 Task: Create a due date automation trigger when advanced on, on the wednesday before a card is due add fields with custom field "Resume" set to 10 at 11:00 AM.
Action: Mouse moved to (932, 289)
Screenshot: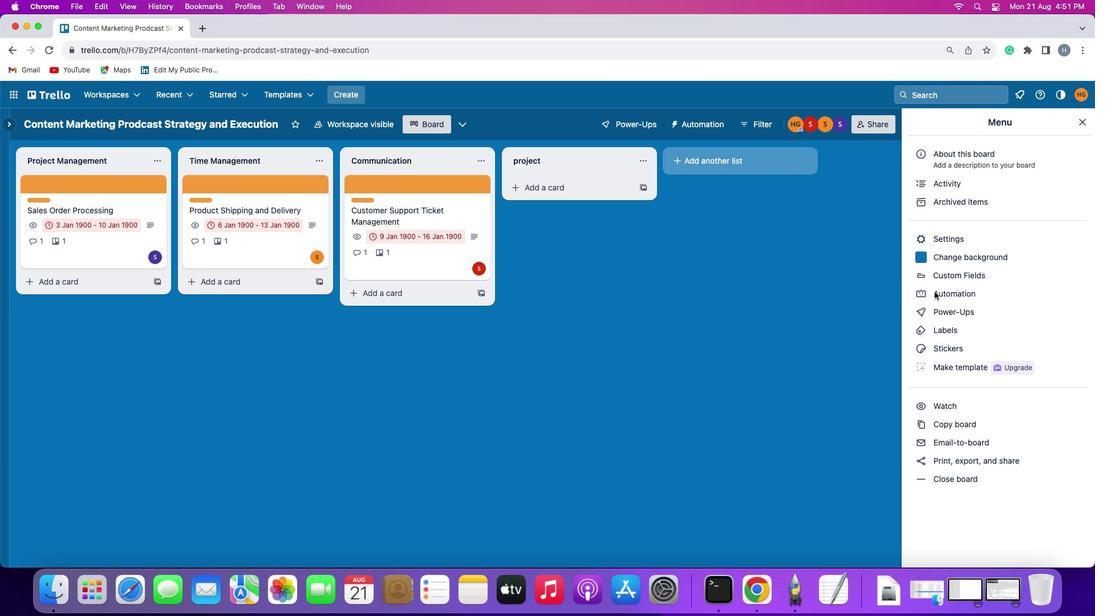 
Action: Mouse pressed left at (932, 289)
Screenshot: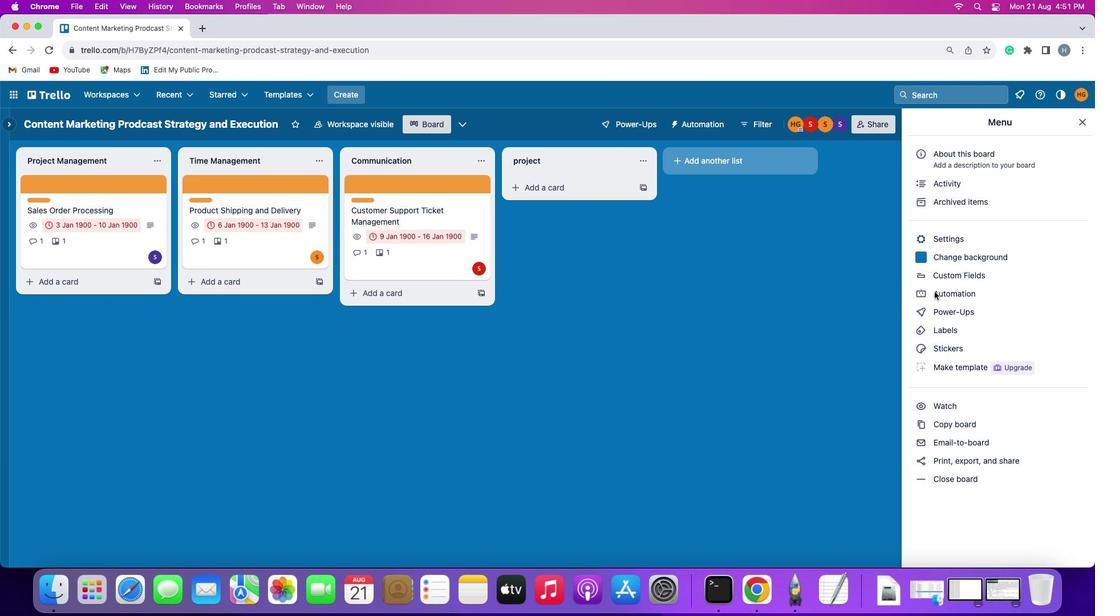 
Action: Mouse pressed left at (932, 289)
Screenshot: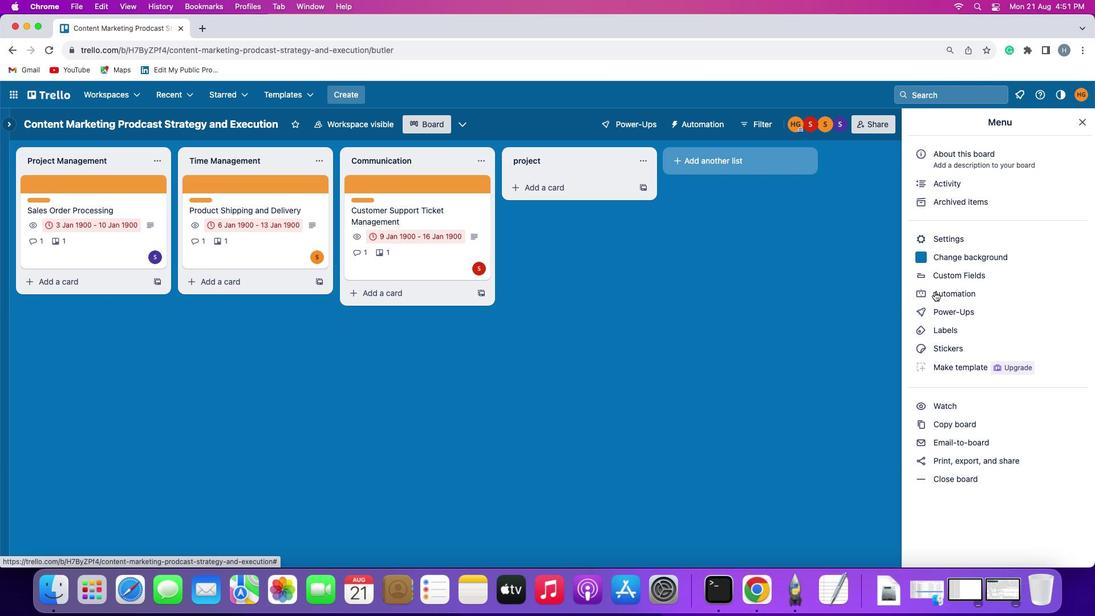 
Action: Mouse moved to (55, 271)
Screenshot: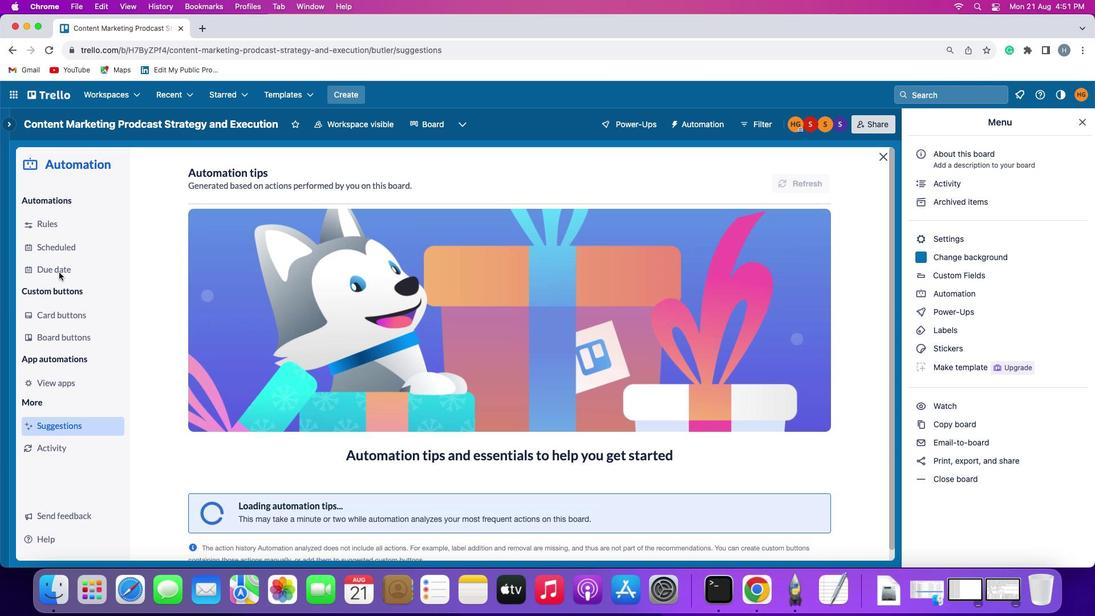 
Action: Mouse pressed left at (55, 271)
Screenshot: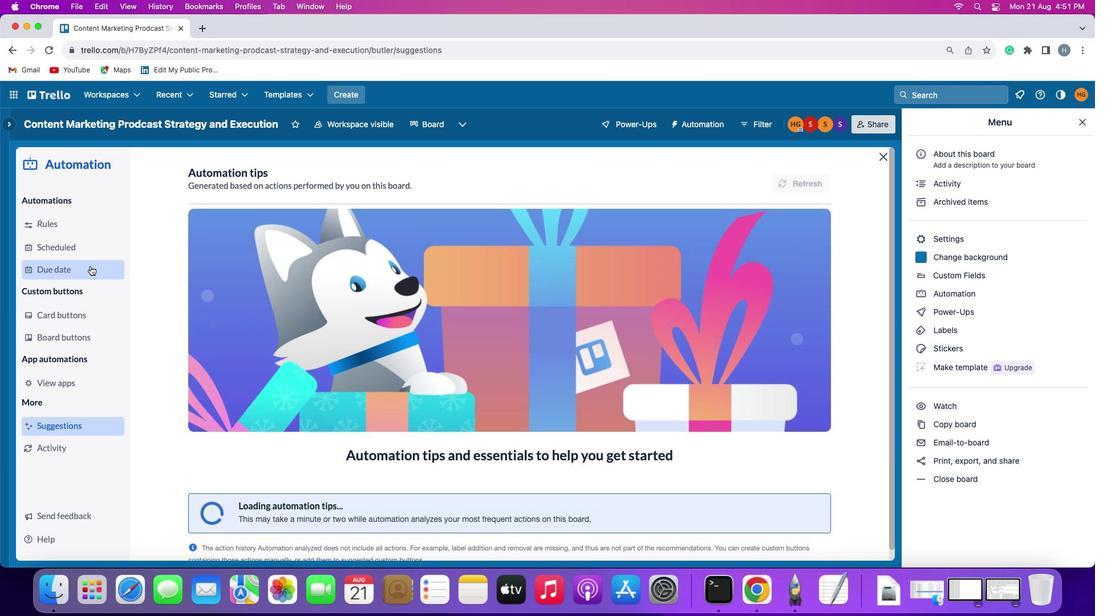 
Action: Mouse moved to (748, 168)
Screenshot: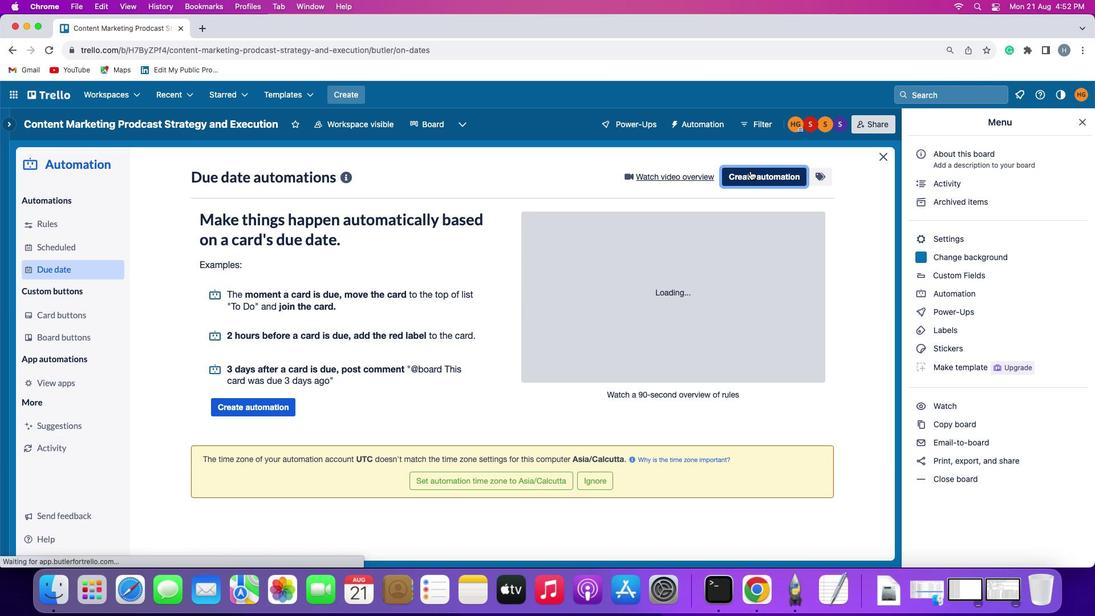 
Action: Mouse pressed left at (748, 168)
Screenshot: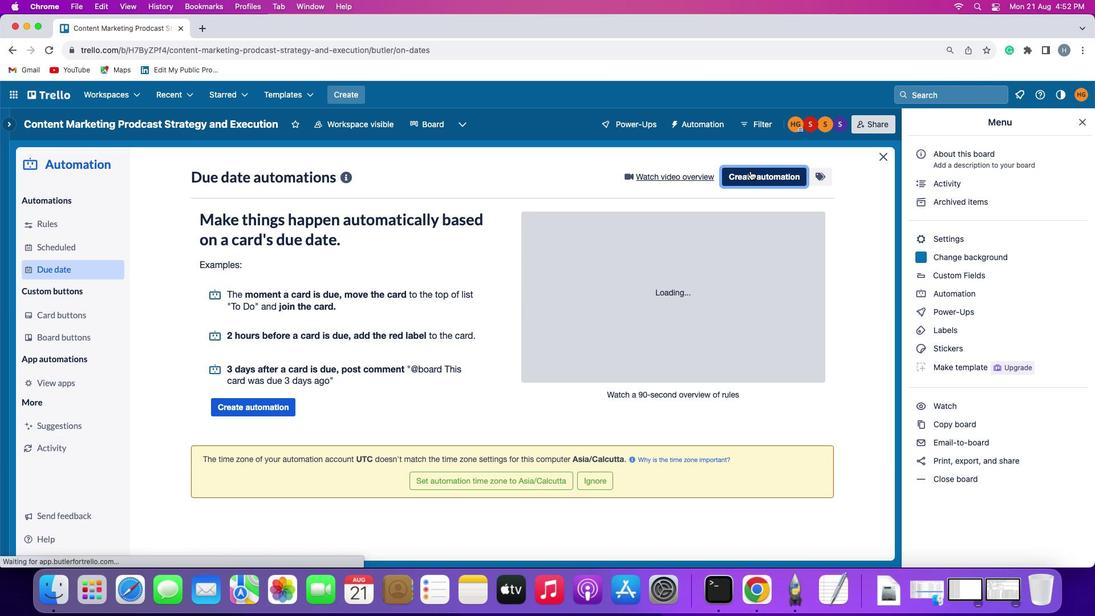 
Action: Mouse moved to (251, 284)
Screenshot: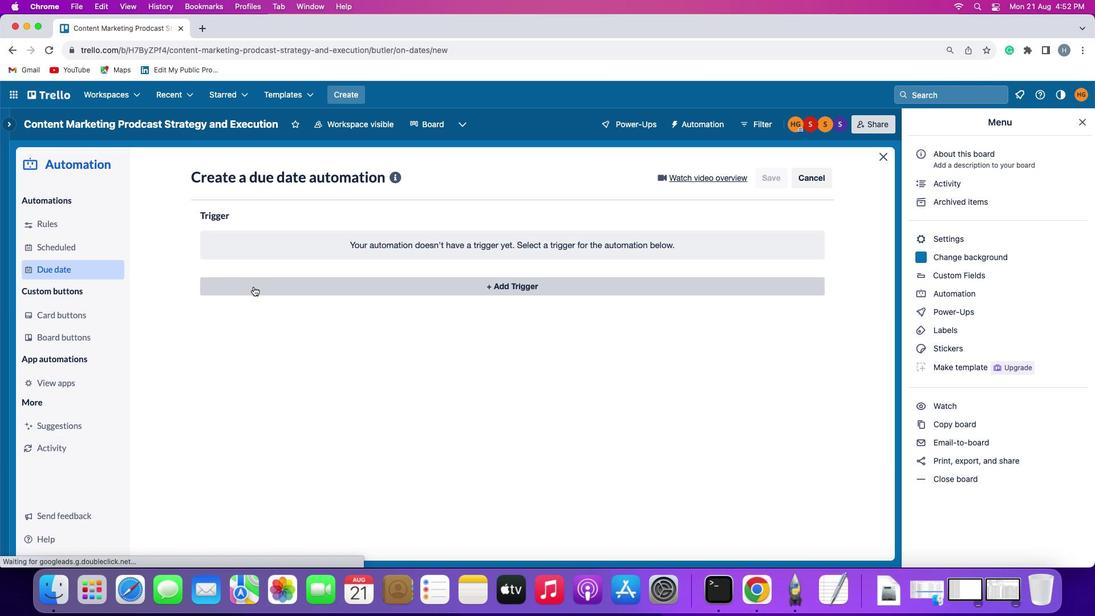 
Action: Mouse pressed left at (251, 284)
Screenshot: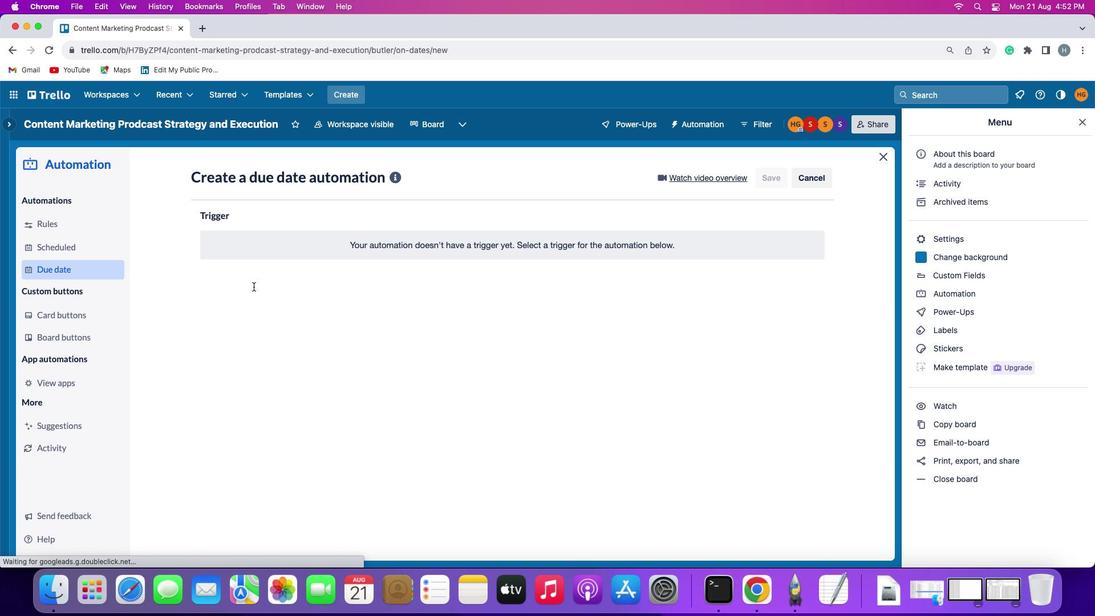 
Action: Mouse moved to (260, 494)
Screenshot: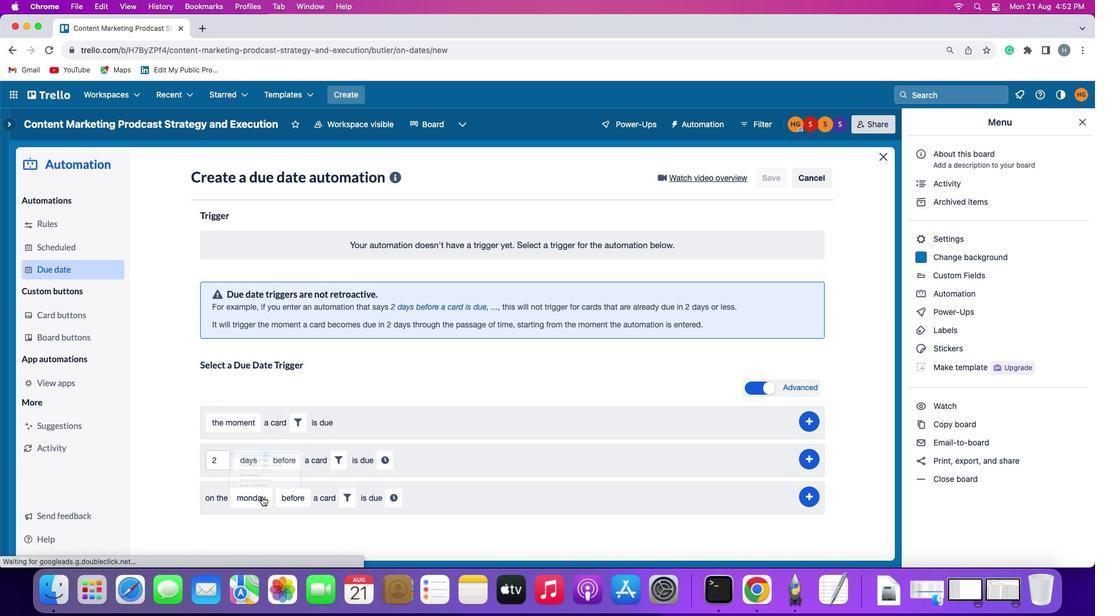 
Action: Mouse pressed left at (260, 494)
Screenshot: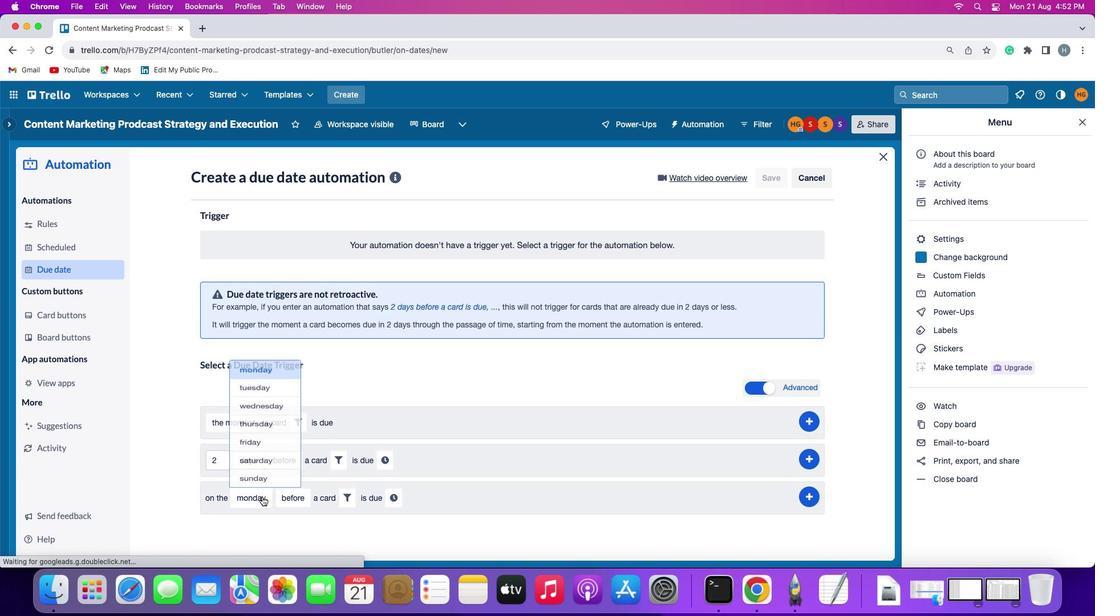 
Action: Mouse moved to (279, 382)
Screenshot: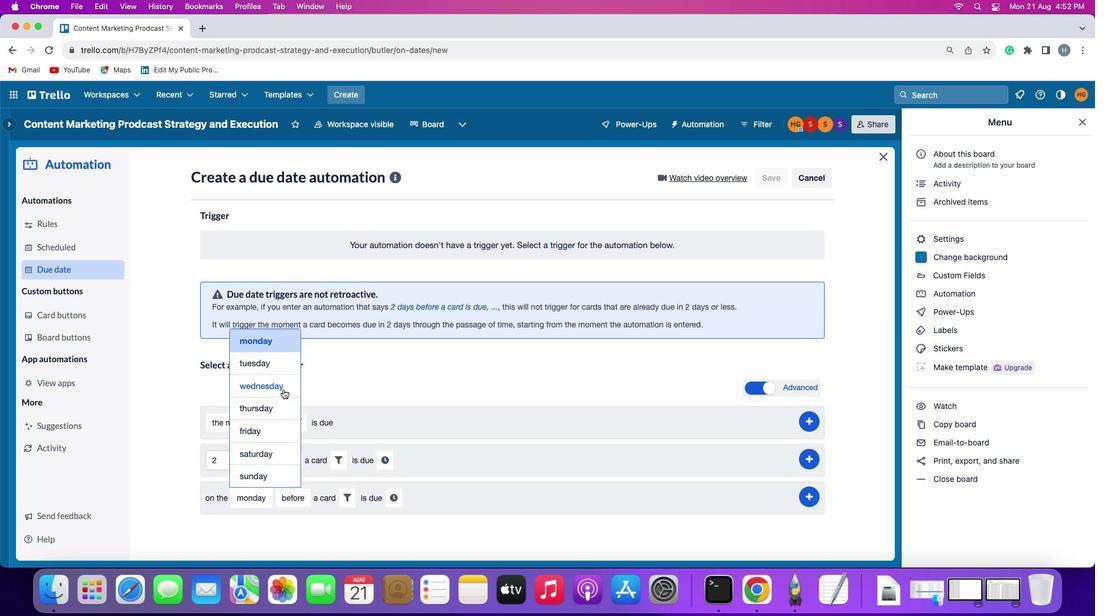 
Action: Mouse pressed left at (279, 382)
Screenshot: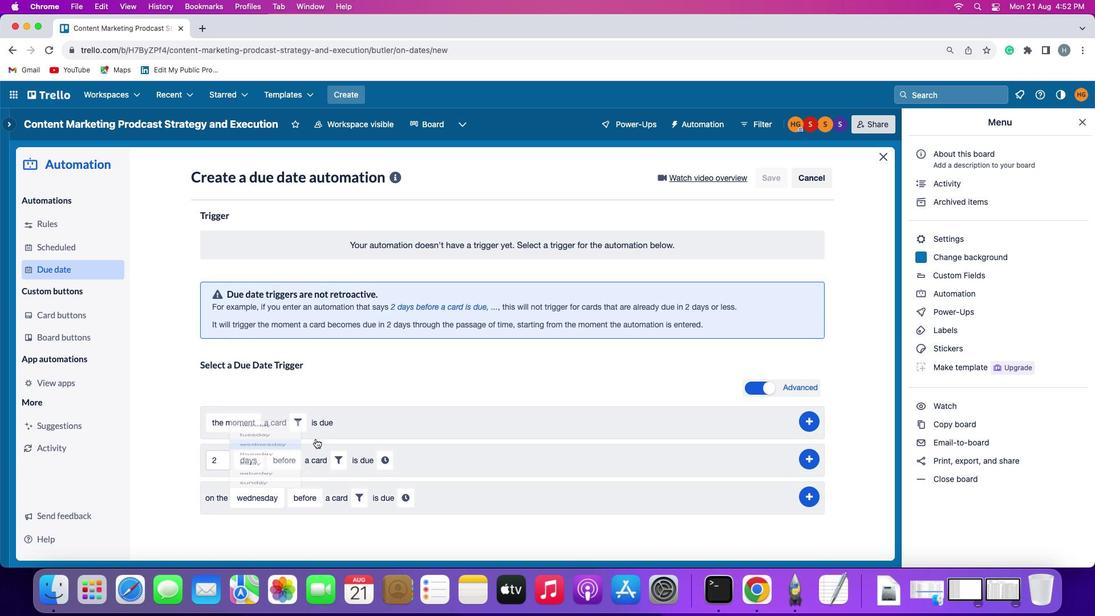 
Action: Mouse moved to (351, 493)
Screenshot: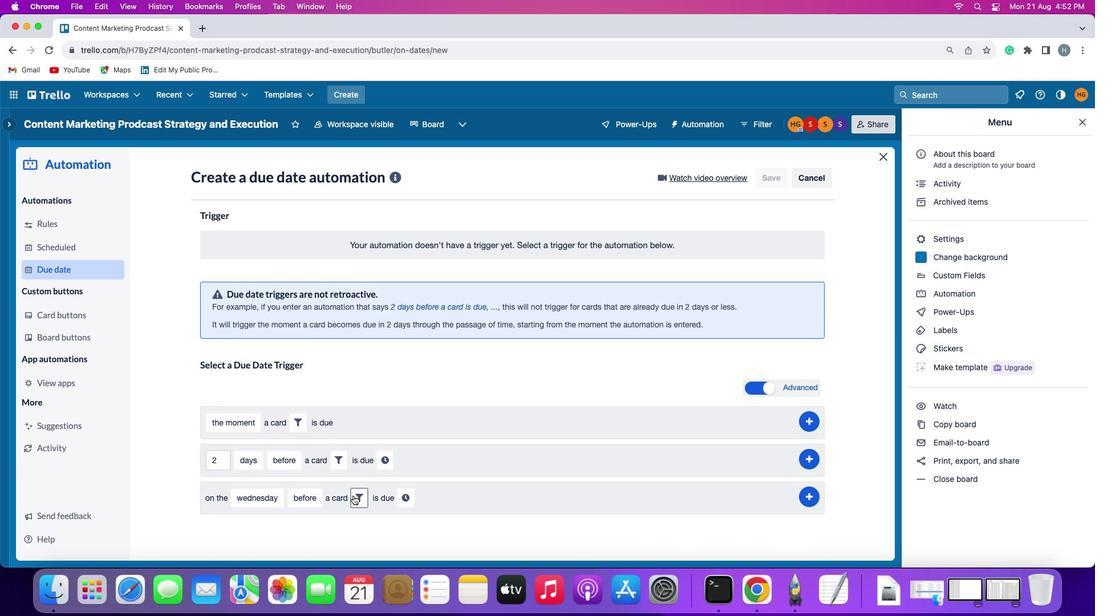 
Action: Mouse pressed left at (351, 493)
Screenshot: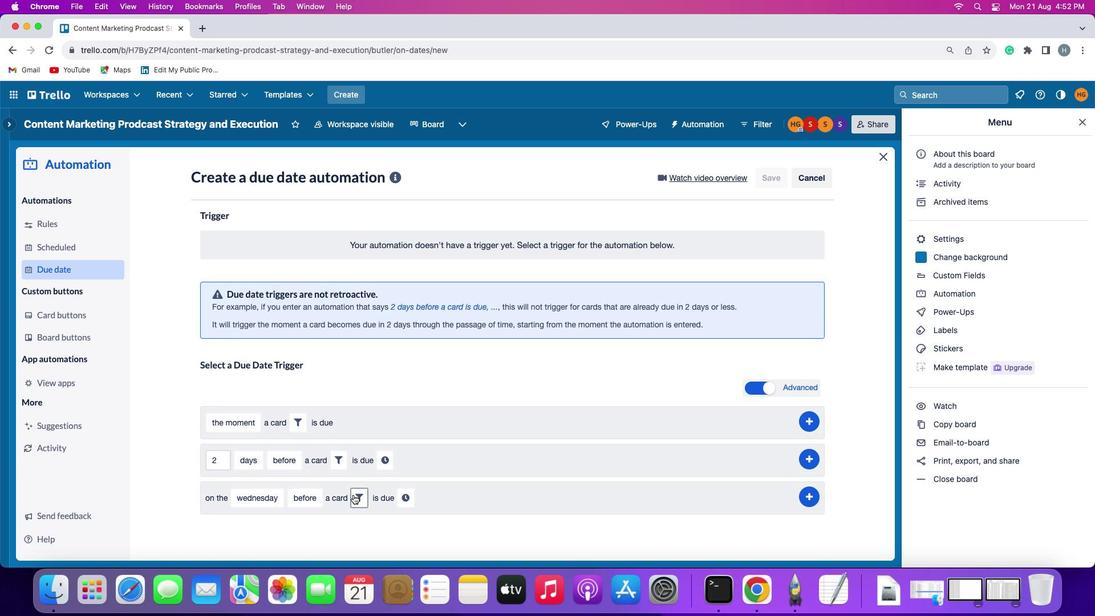 
Action: Mouse moved to (538, 532)
Screenshot: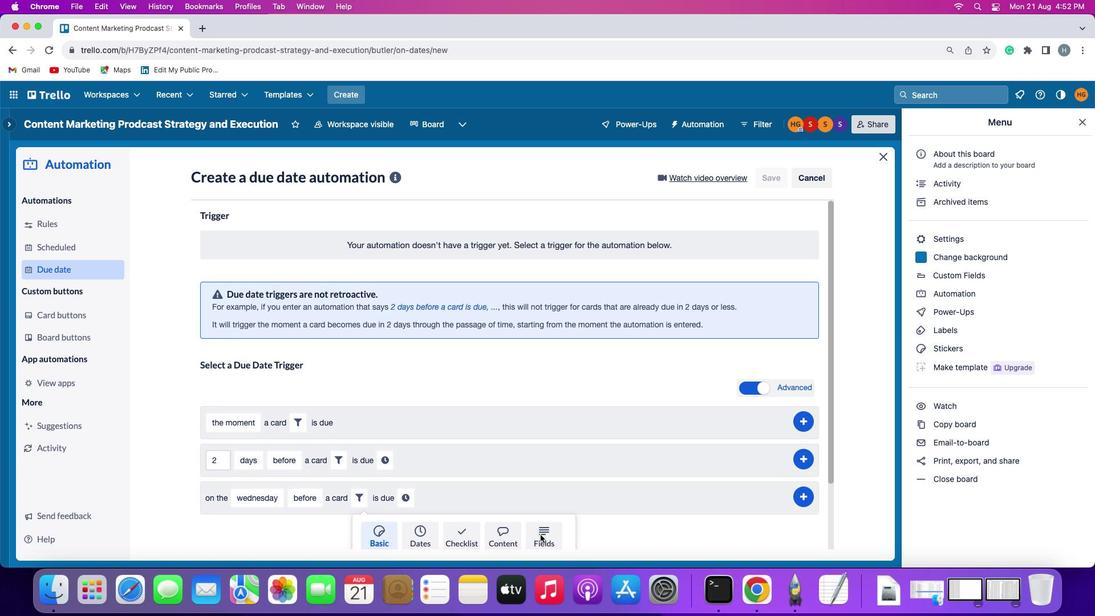 
Action: Mouse pressed left at (538, 532)
Screenshot: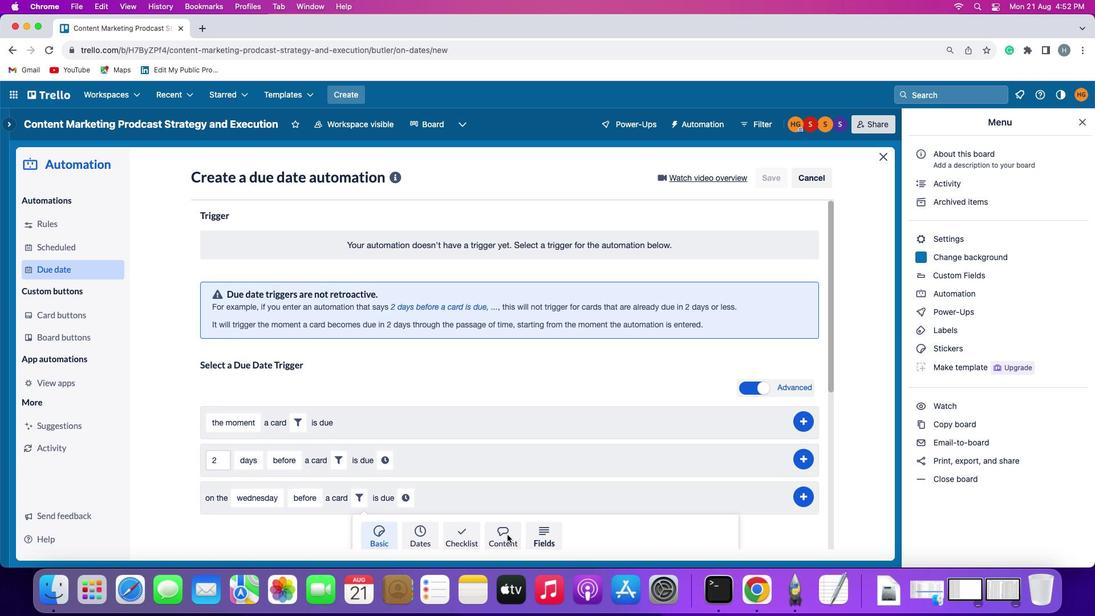 
Action: Mouse moved to (328, 529)
Screenshot: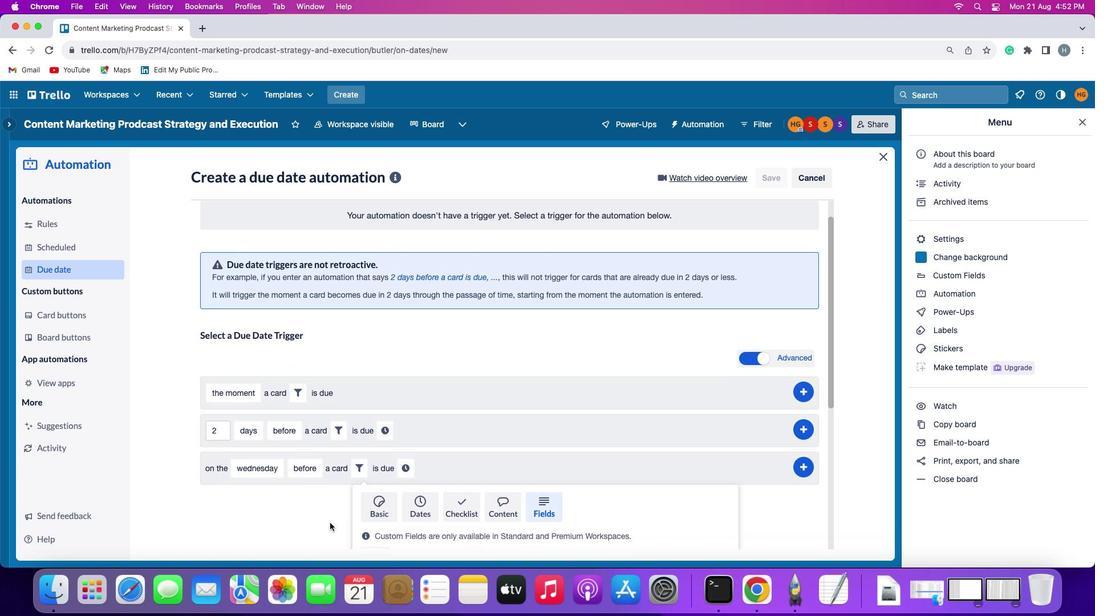
Action: Mouse scrolled (328, 529) with delta (-1, -2)
Screenshot: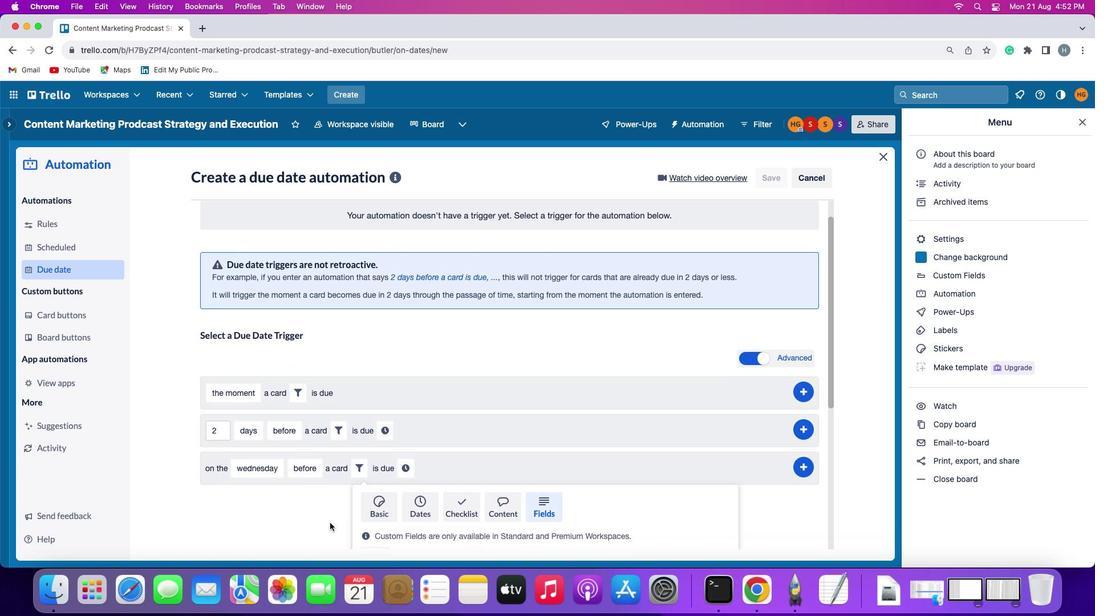 
Action: Mouse moved to (328, 527)
Screenshot: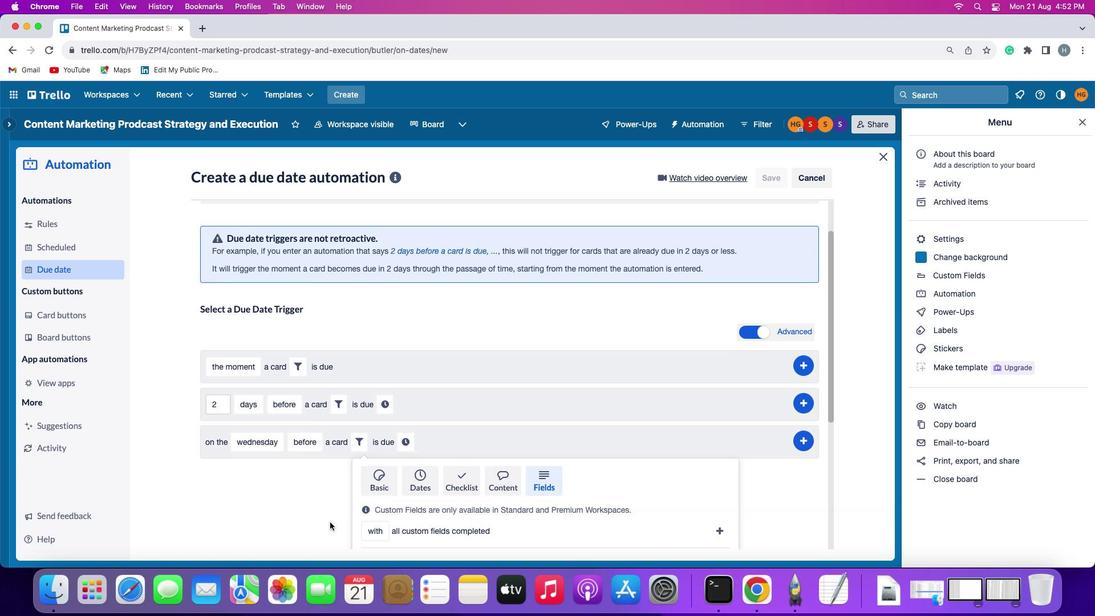 
Action: Mouse scrolled (328, 527) with delta (-1, -2)
Screenshot: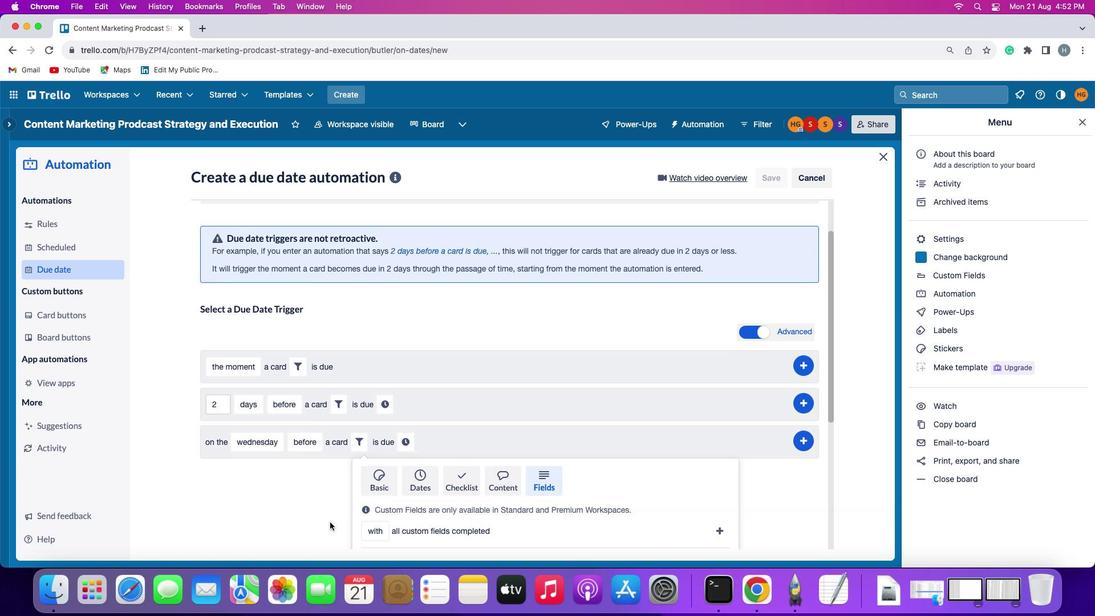 
Action: Mouse moved to (328, 524)
Screenshot: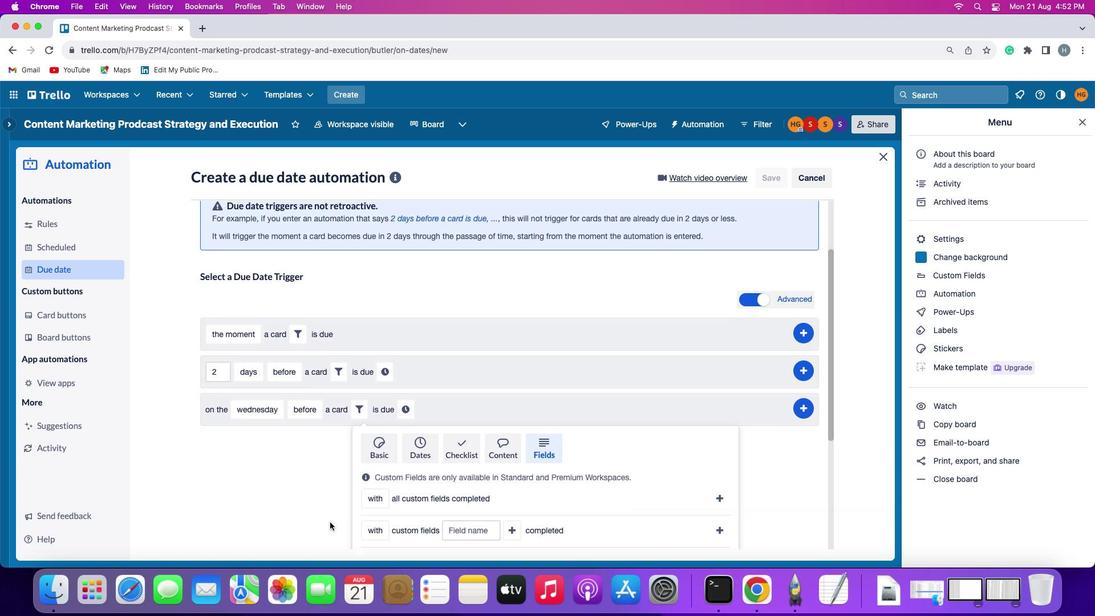 
Action: Mouse scrolled (328, 524) with delta (-1, -3)
Screenshot: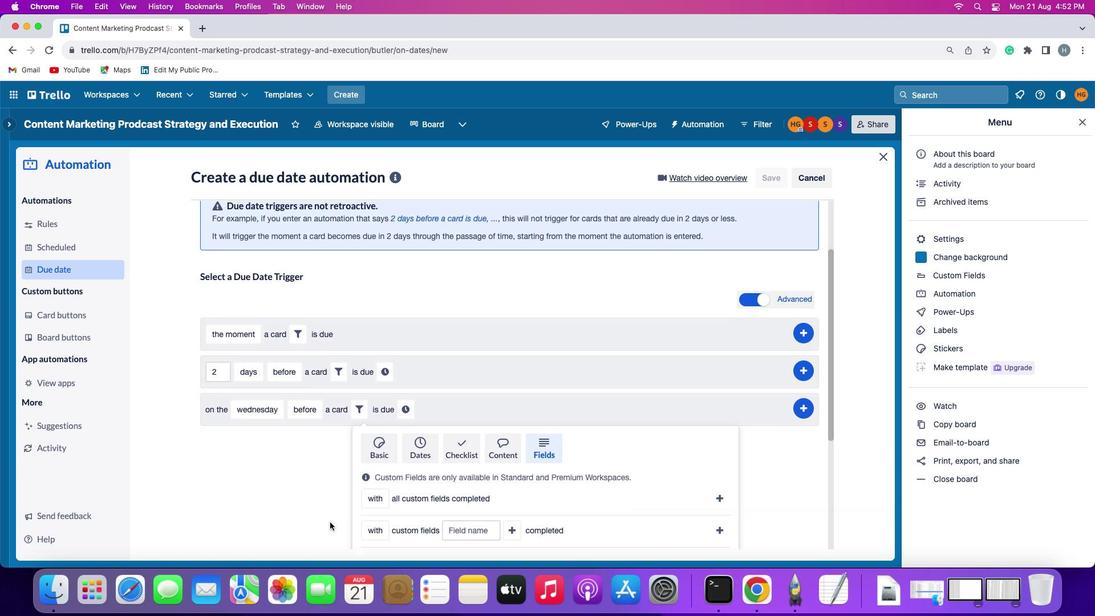 
Action: Mouse moved to (328, 519)
Screenshot: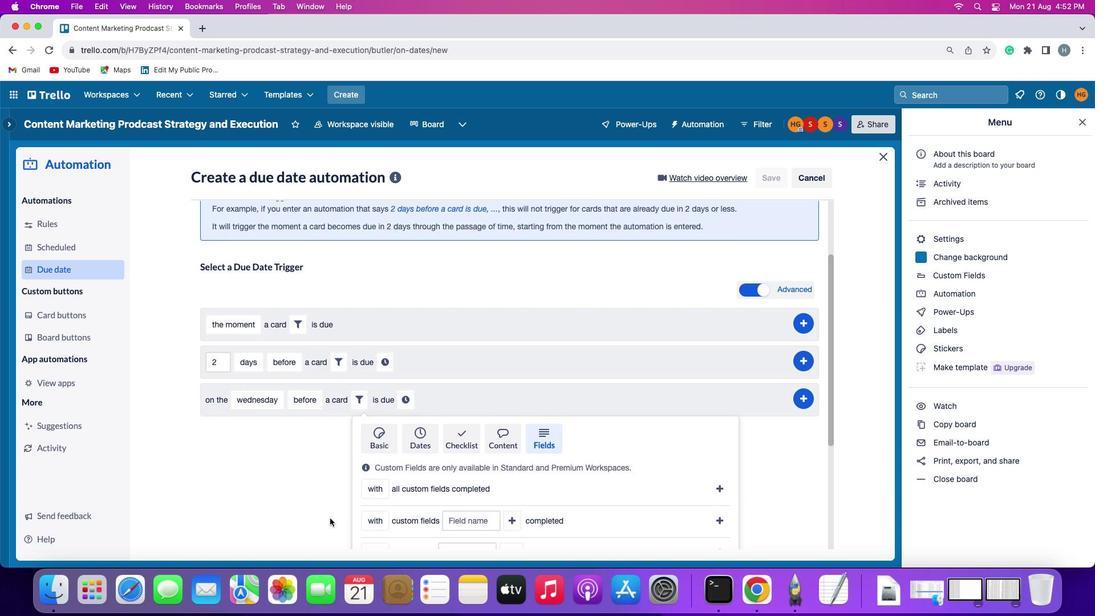 
Action: Mouse scrolled (328, 519) with delta (-1, -2)
Screenshot: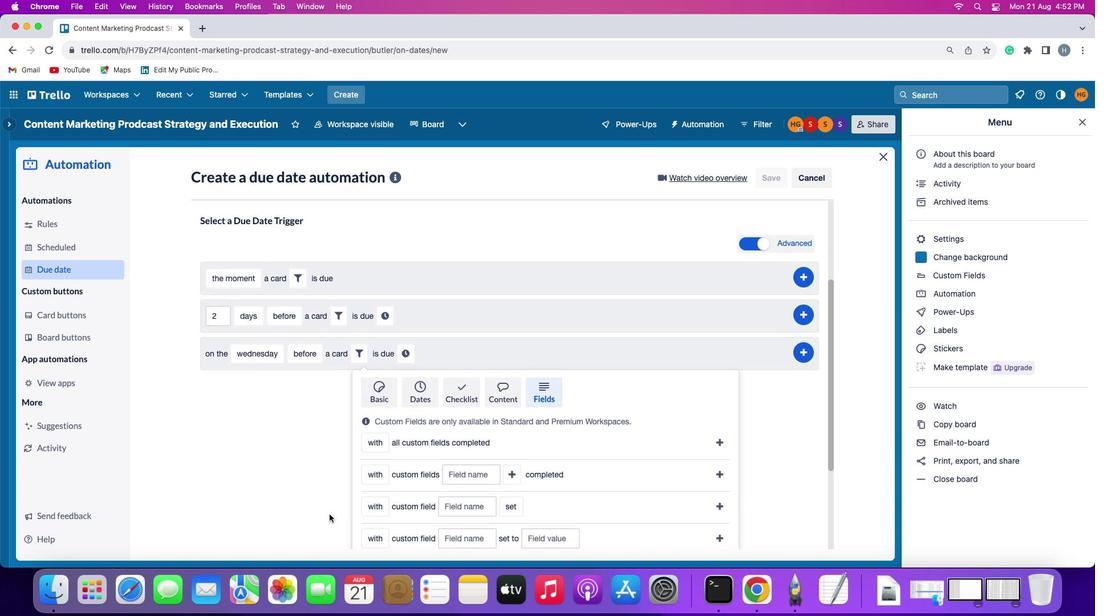 
Action: Mouse moved to (328, 519)
Screenshot: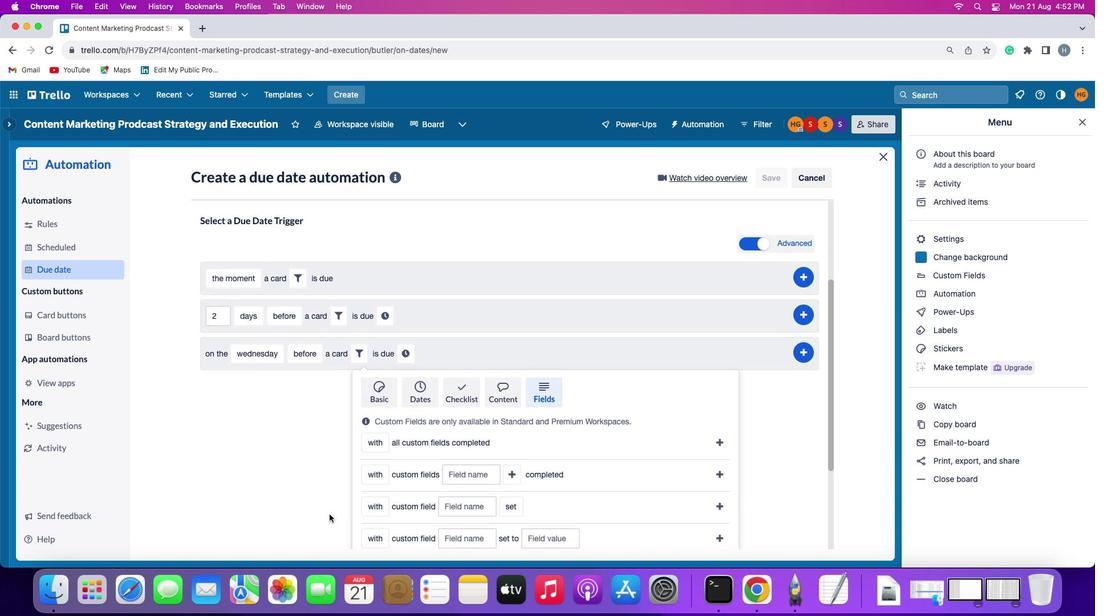 
Action: Mouse scrolled (328, 519) with delta (-1, -2)
Screenshot: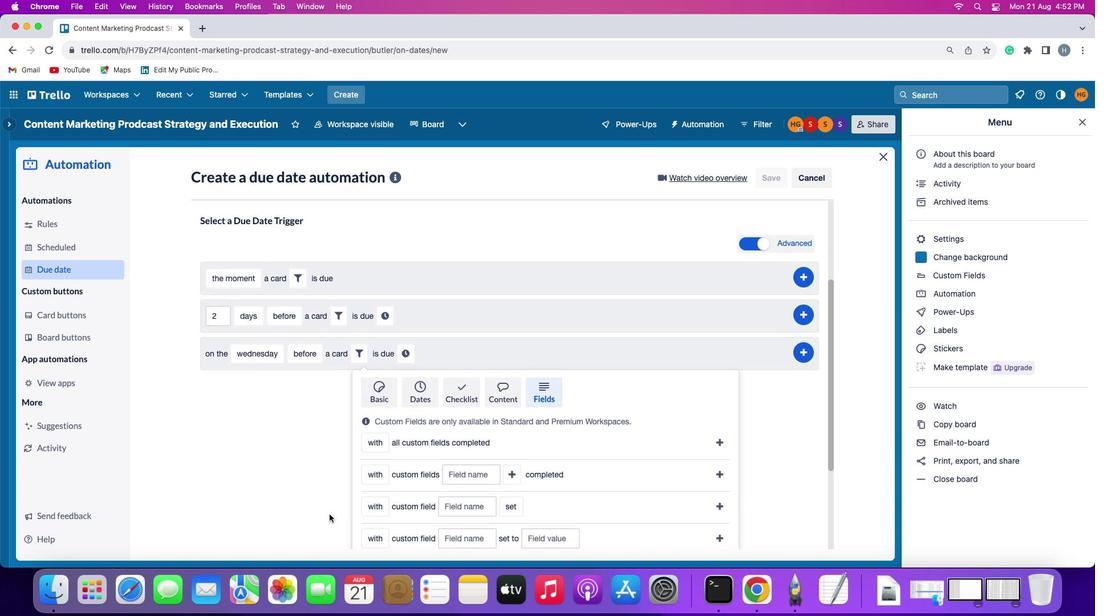 
Action: Mouse moved to (328, 517)
Screenshot: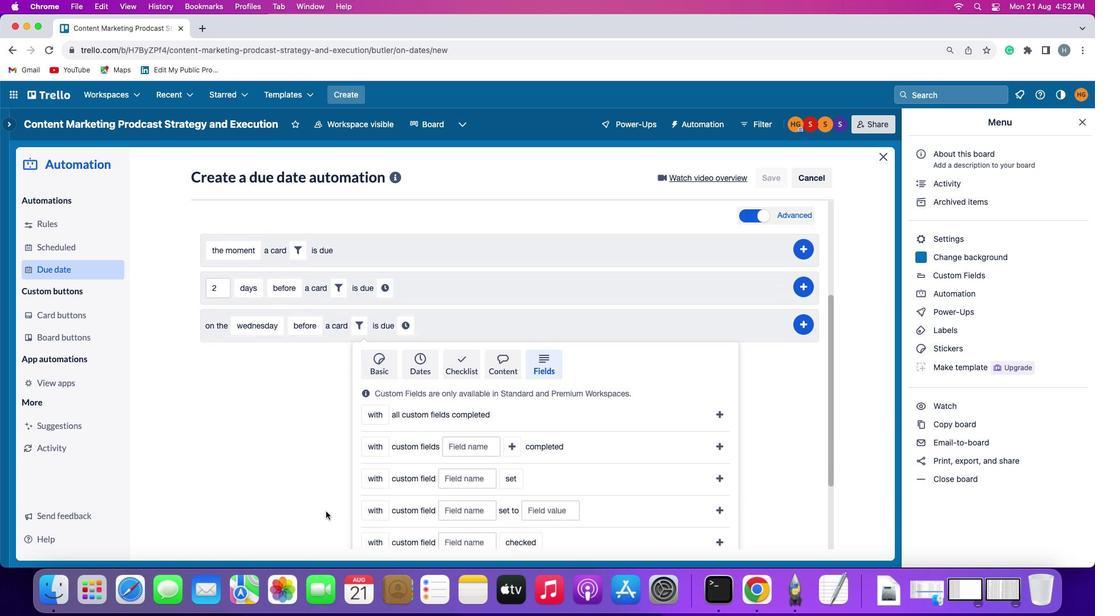 
Action: Mouse scrolled (328, 517) with delta (-1, -3)
Screenshot: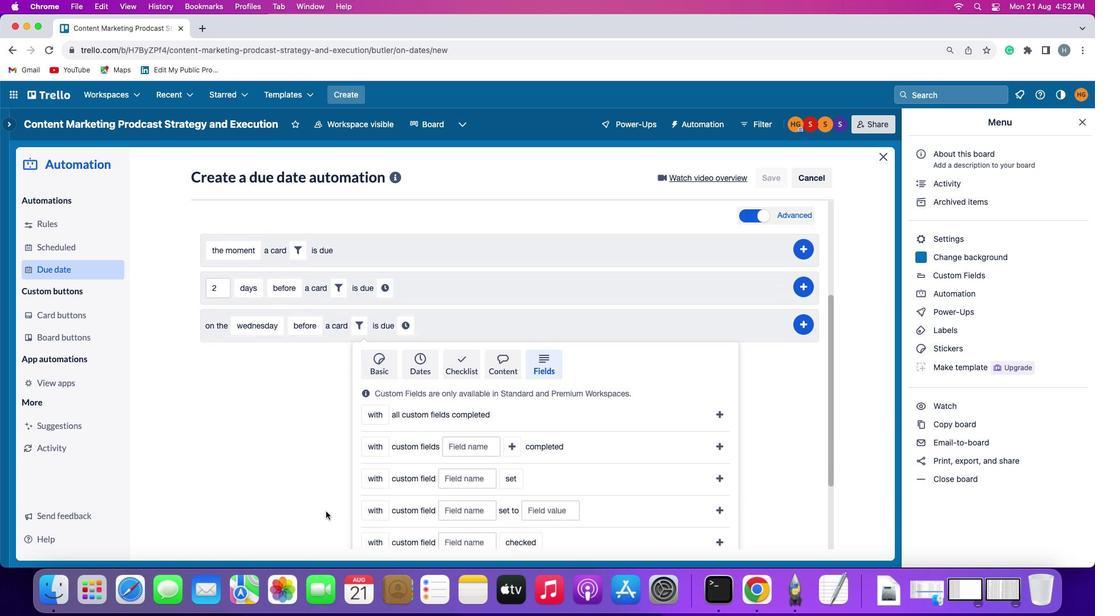 
Action: Mouse moved to (296, 497)
Screenshot: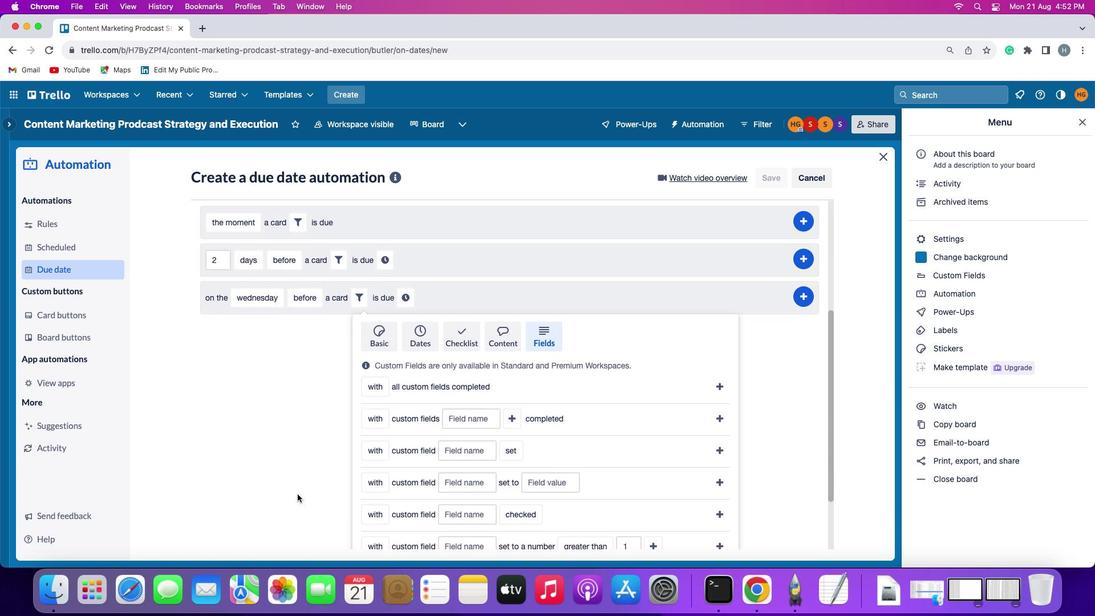 
Action: Mouse scrolled (296, 497) with delta (-1, -2)
Screenshot: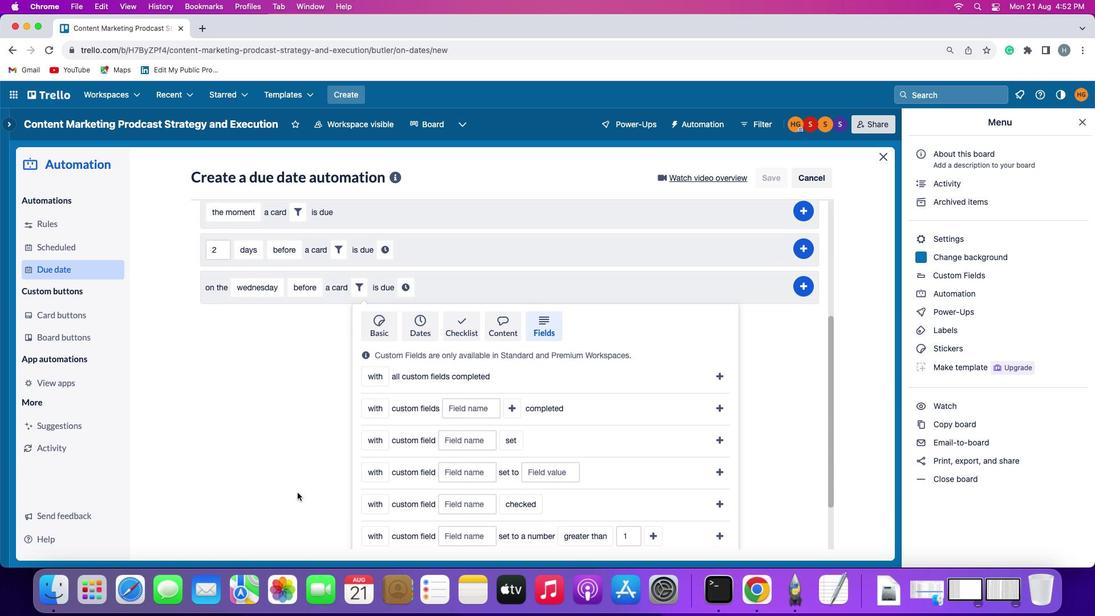
Action: Mouse moved to (296, 496)
Screenshot: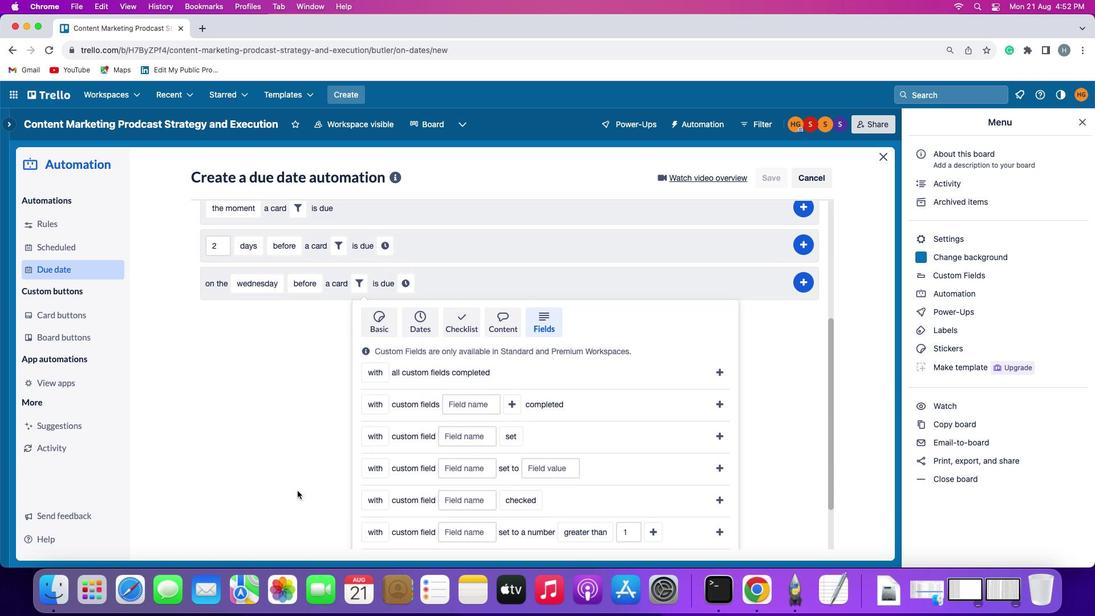 
Action: Mouse scrolled (296, 496) with delta (-1, -2)
Screenshot: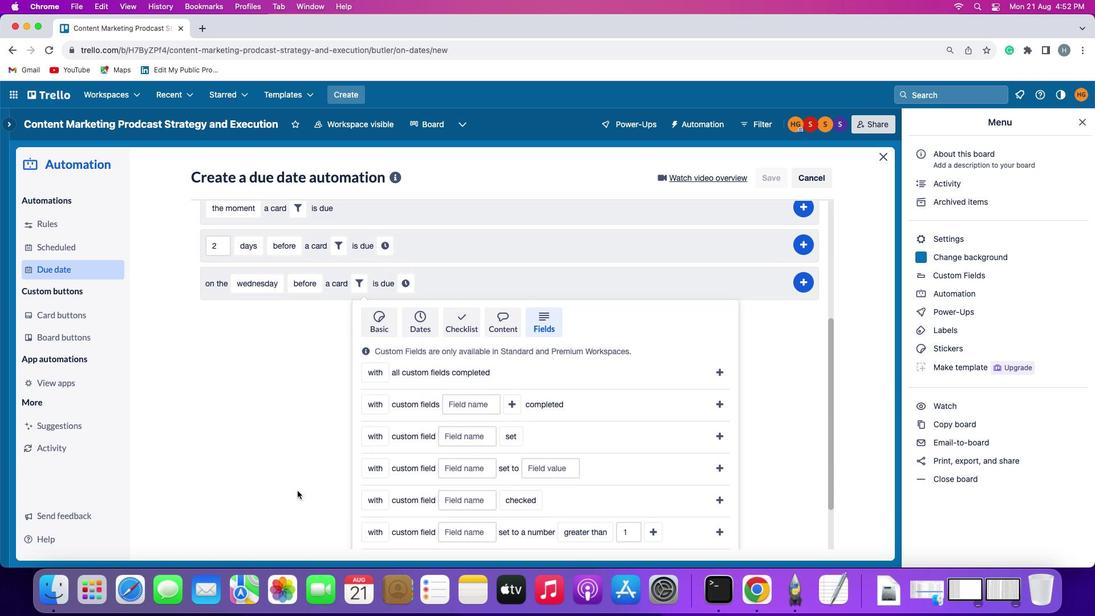 
Action: Mouse moved to (373, 464)
Screenshot: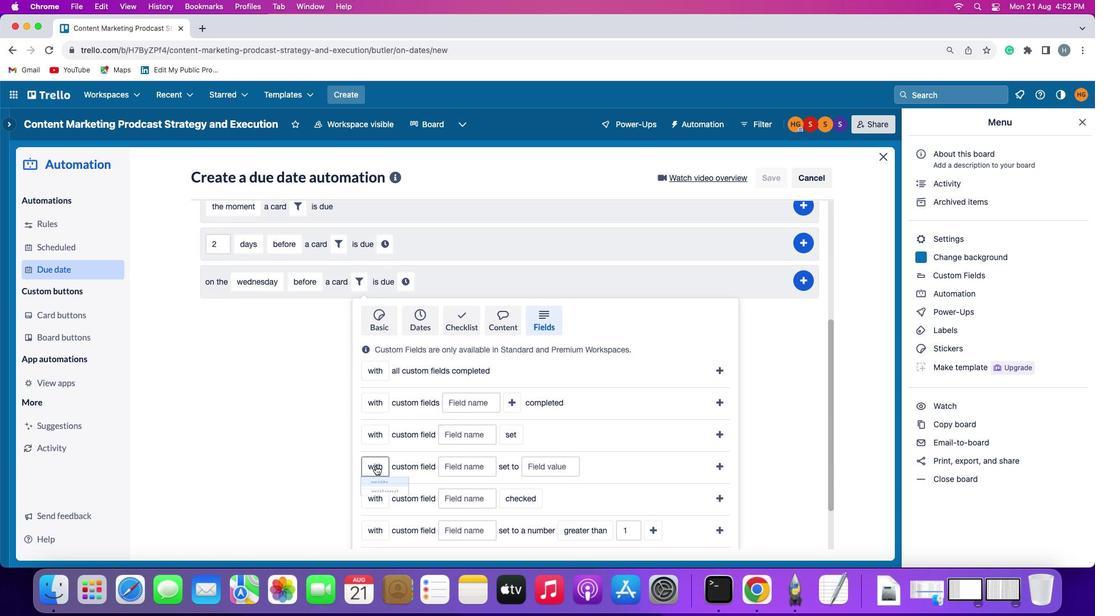 
Action: Mouse pressed left at (373, 464)
Screenshot: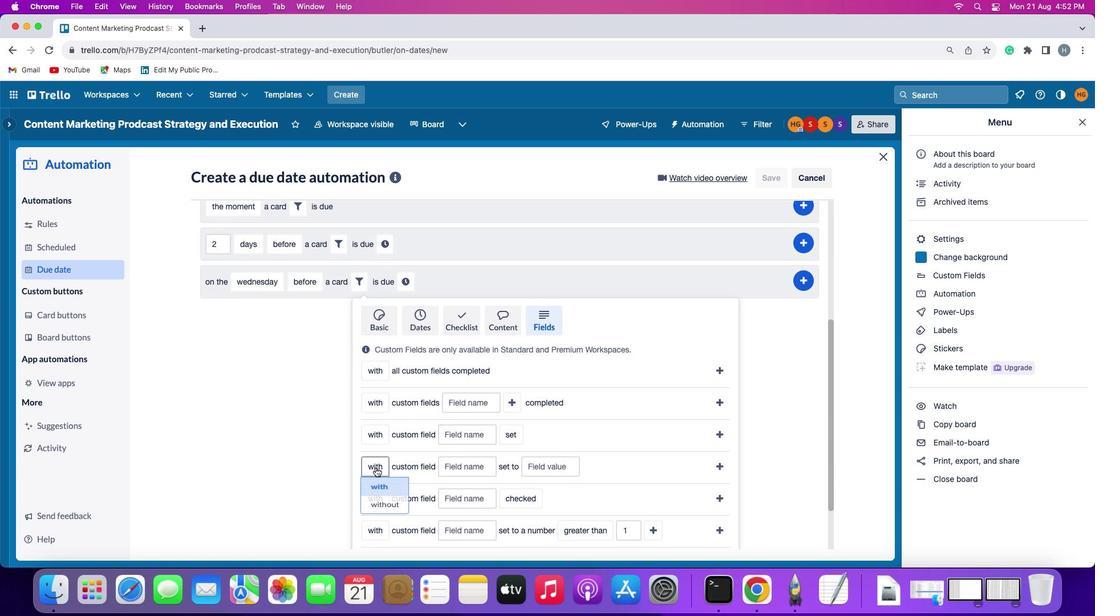 
Action: Mouse moved to (376, 483)
Screenshot: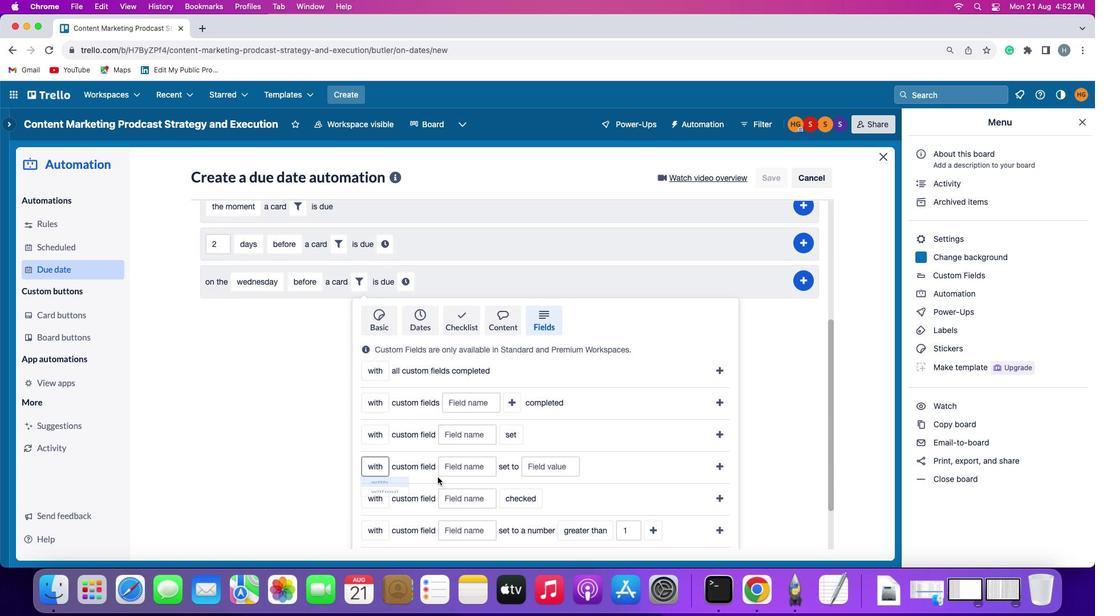 
Action: Mouse pressed left at (376, 483)
Screenshot: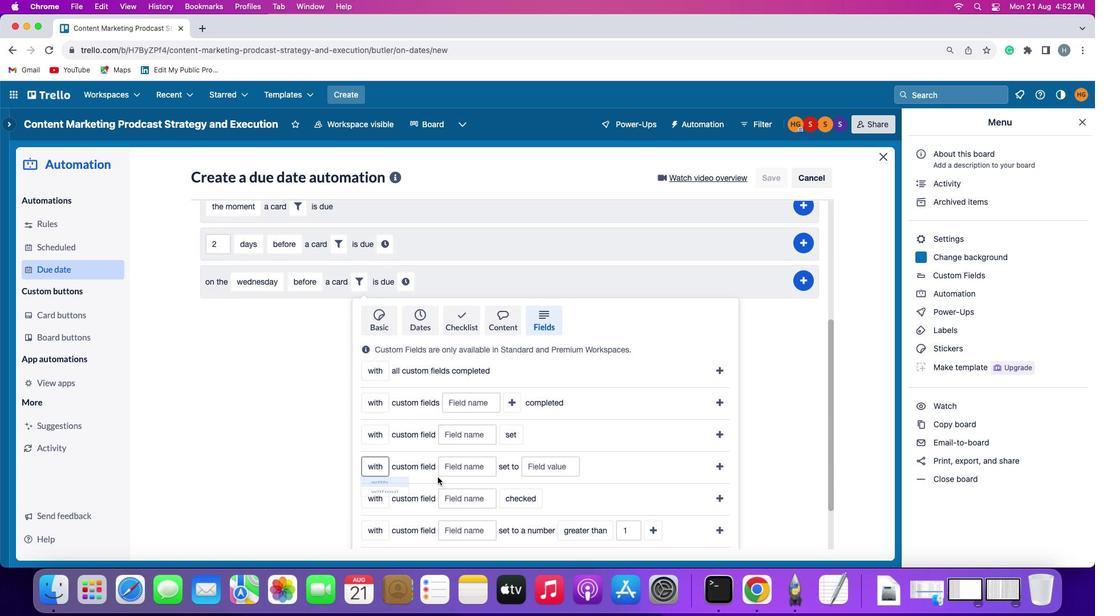 
Action: Mouse moved to (473, 465)
Screenshot: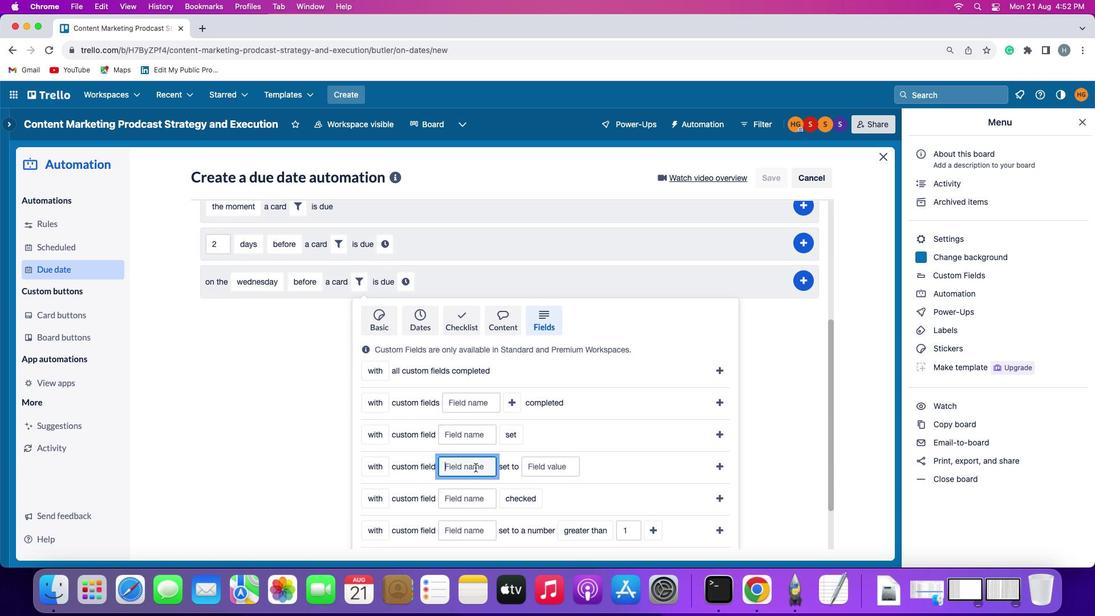 
Action: Mouse pressed left at (473, 465)
Screenshot: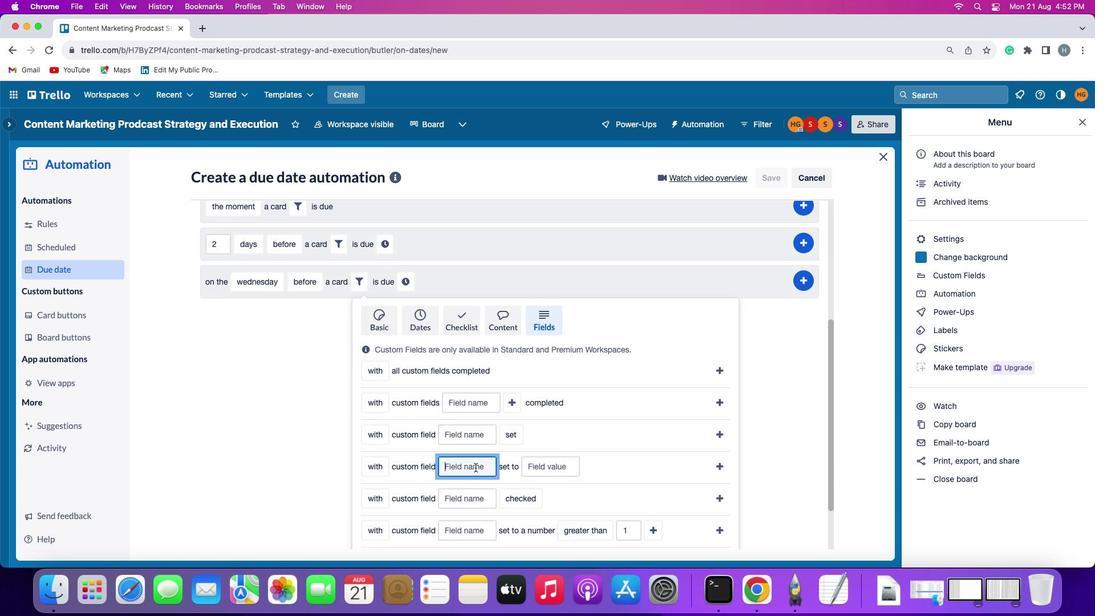 
Action: Mouse moved to (473, 464)
Screenshot: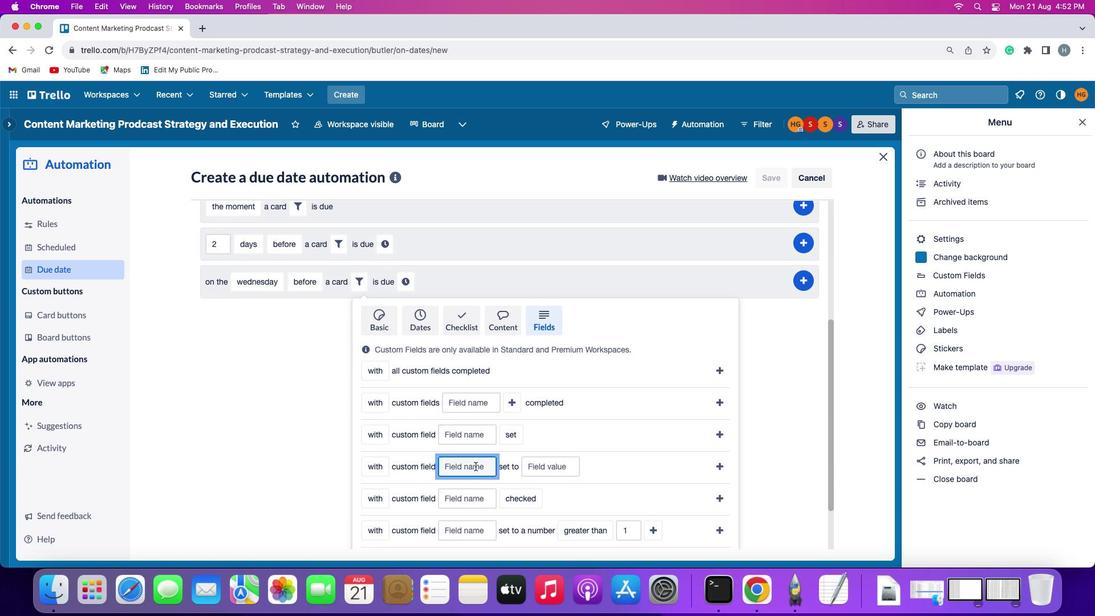 
Action: Key pressed Key.shift
Screenshot: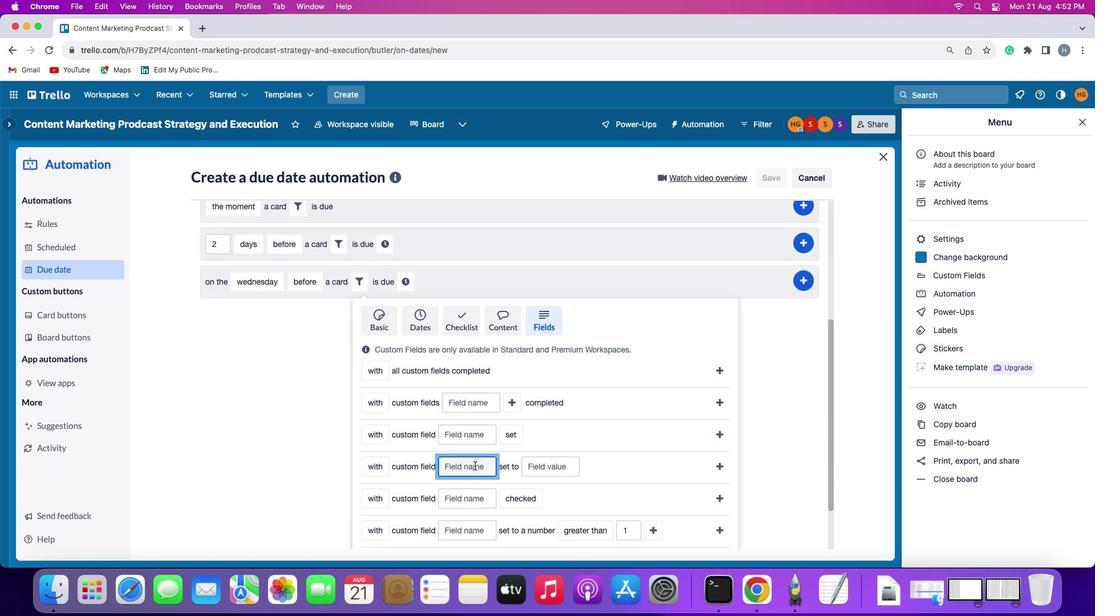 
Action: Mouse moved to (472, 464)
Screenshot: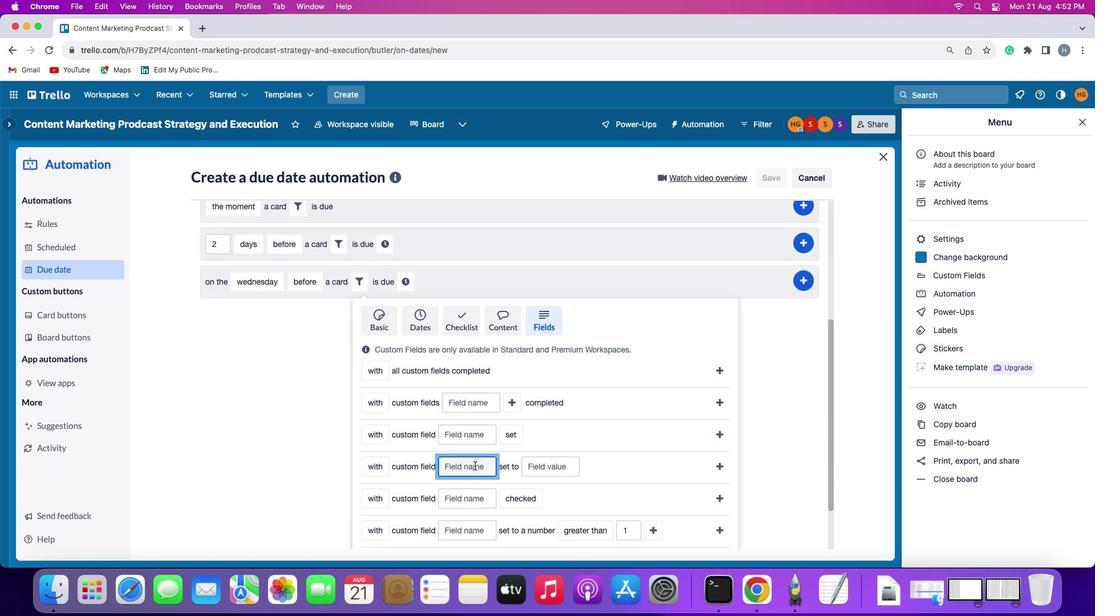 
Action: Key pressed 'R'
Screenshot: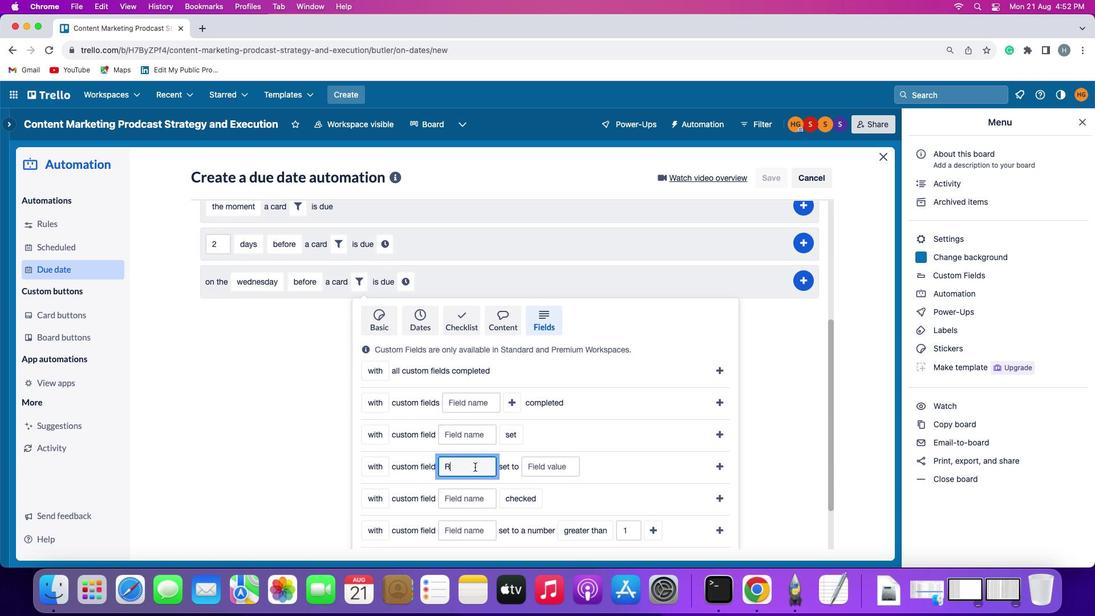 
Action: Mouse moved to (472, 464)
Screenshot: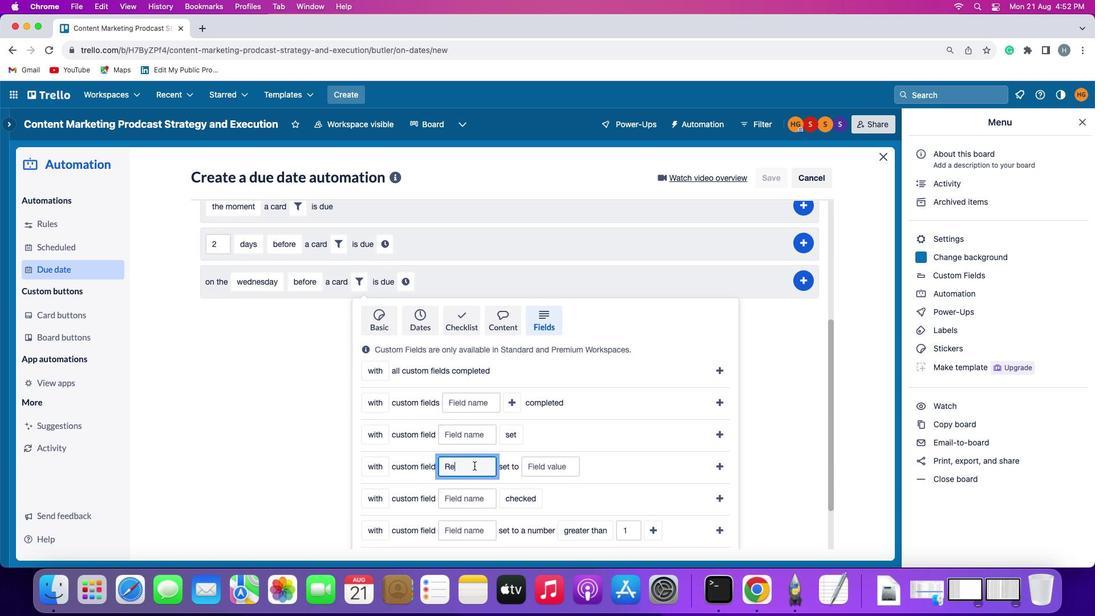 
Action: Key pressed 'e'
Screenshot: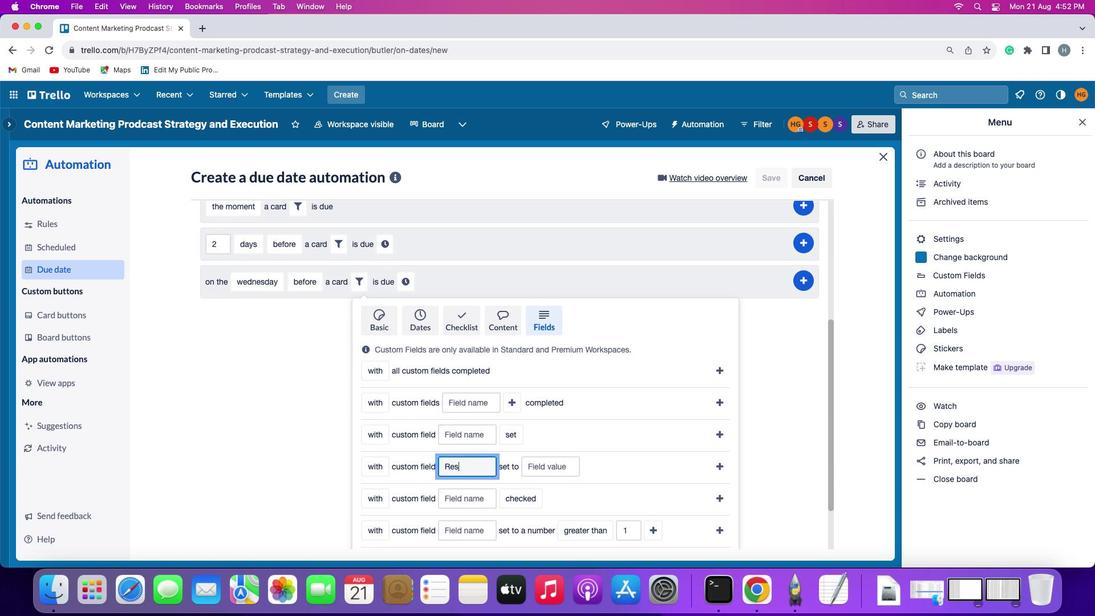 
Action: Mouse moved to (472, 464)
Screenshot: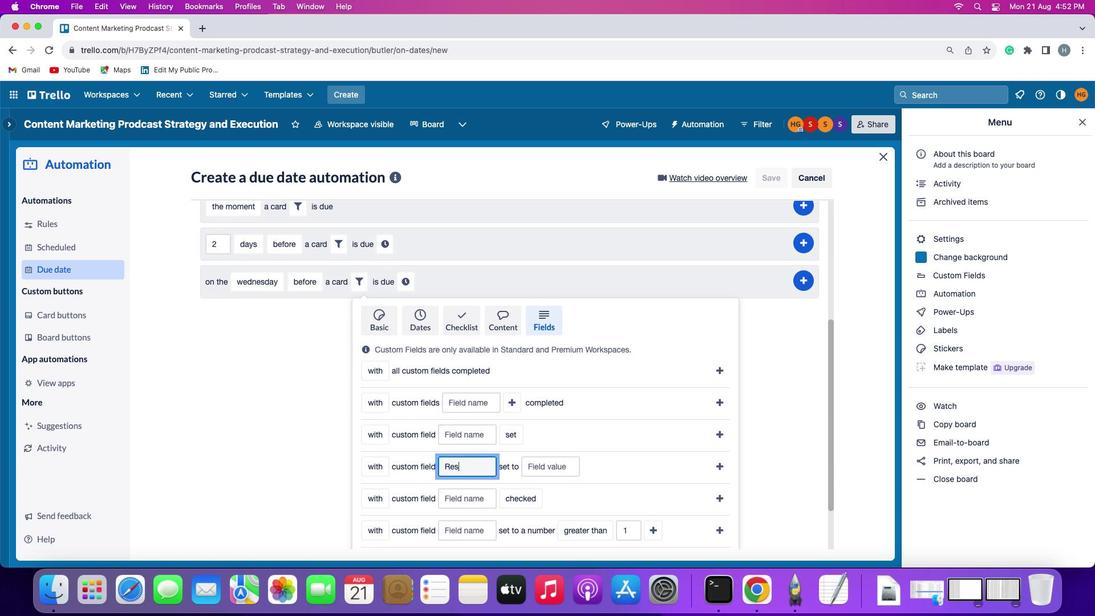 
Action: Key pressed 's'
Screenshot: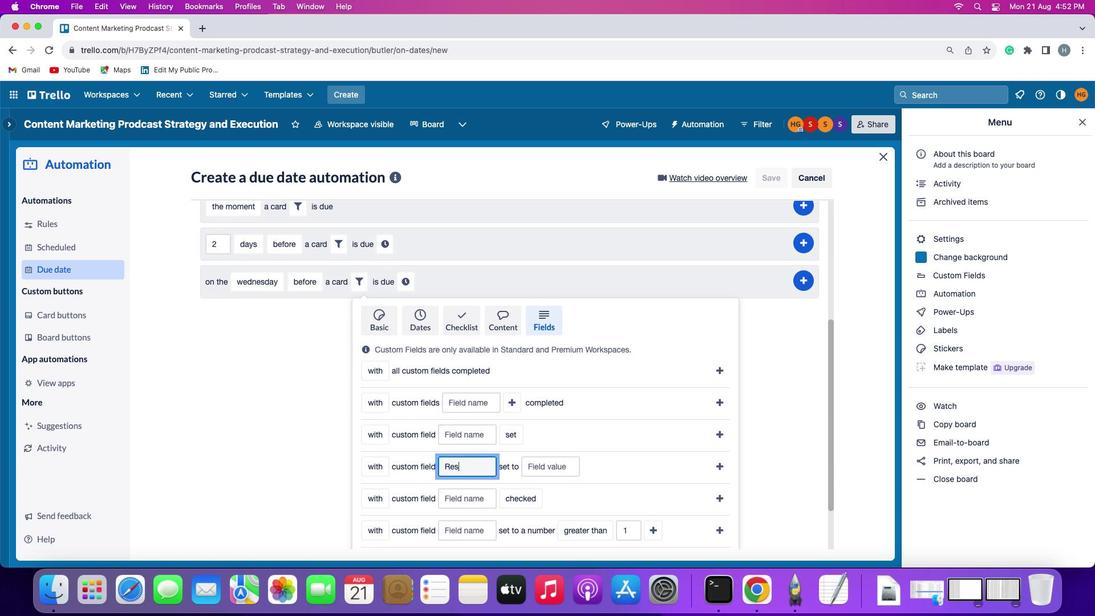 
Action: Mouse moved to (472, 464)
Screenshot: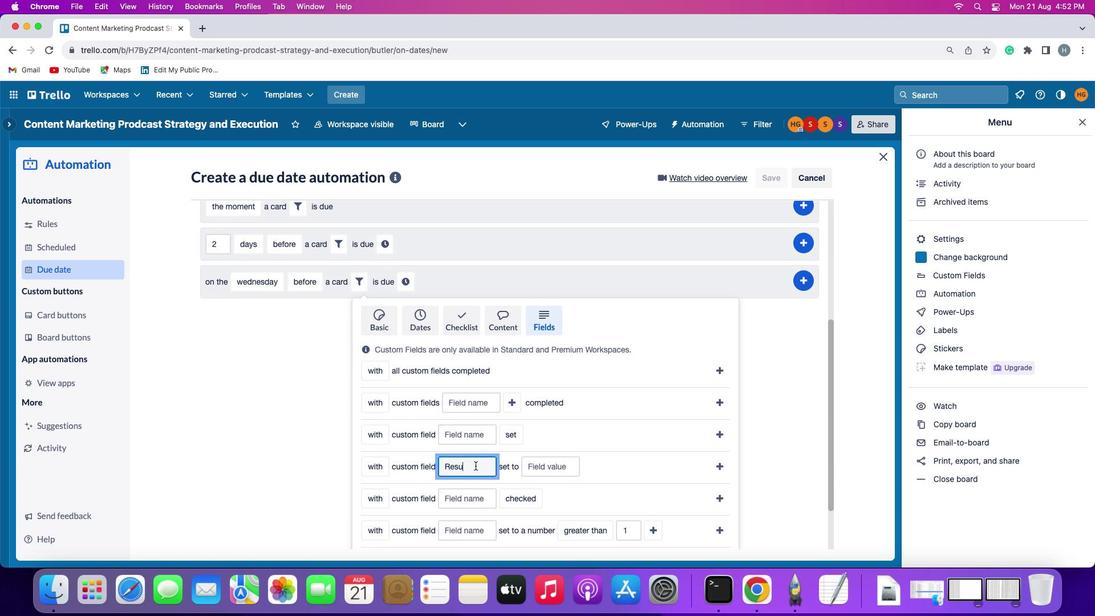 
Action: Key pressed 'u'
Screenshot: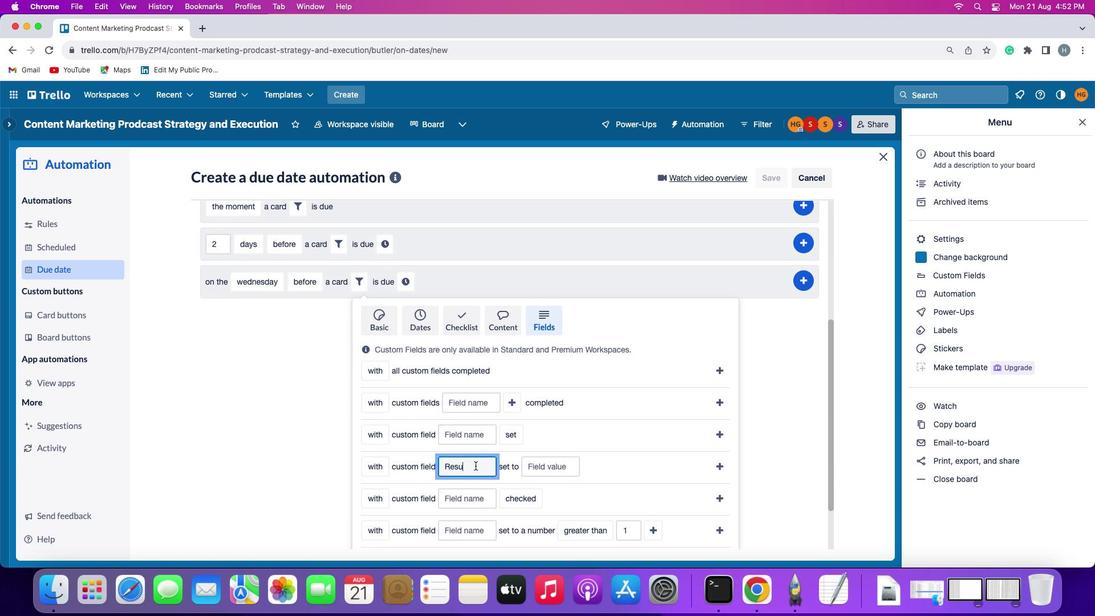 
Action: Mouse moved to (473, 463)
Screenshot: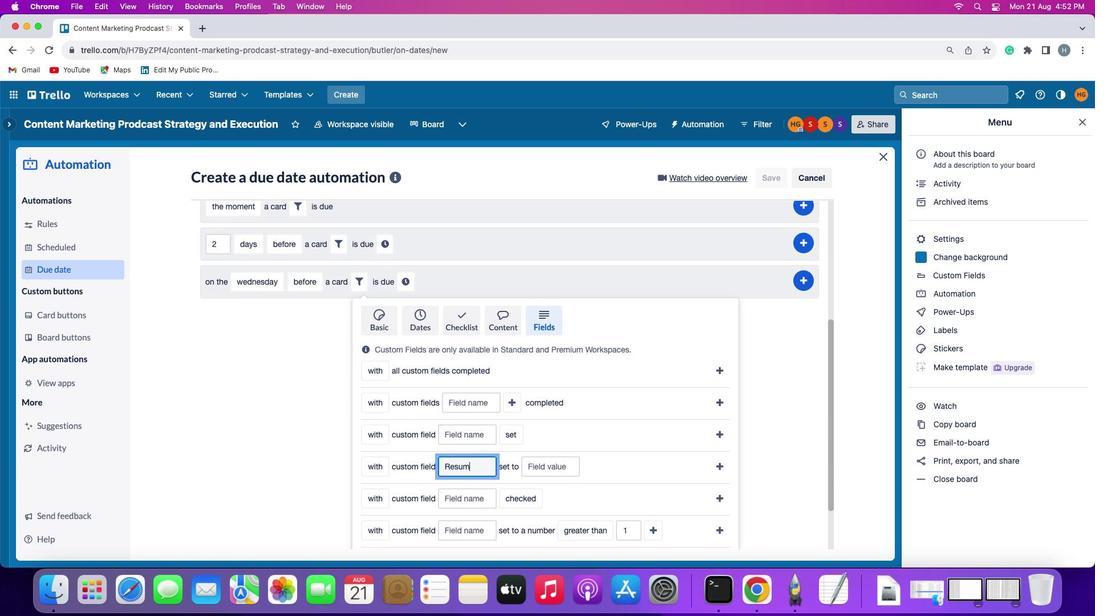 
Action: Key pressed 'm''e'
Screenshot: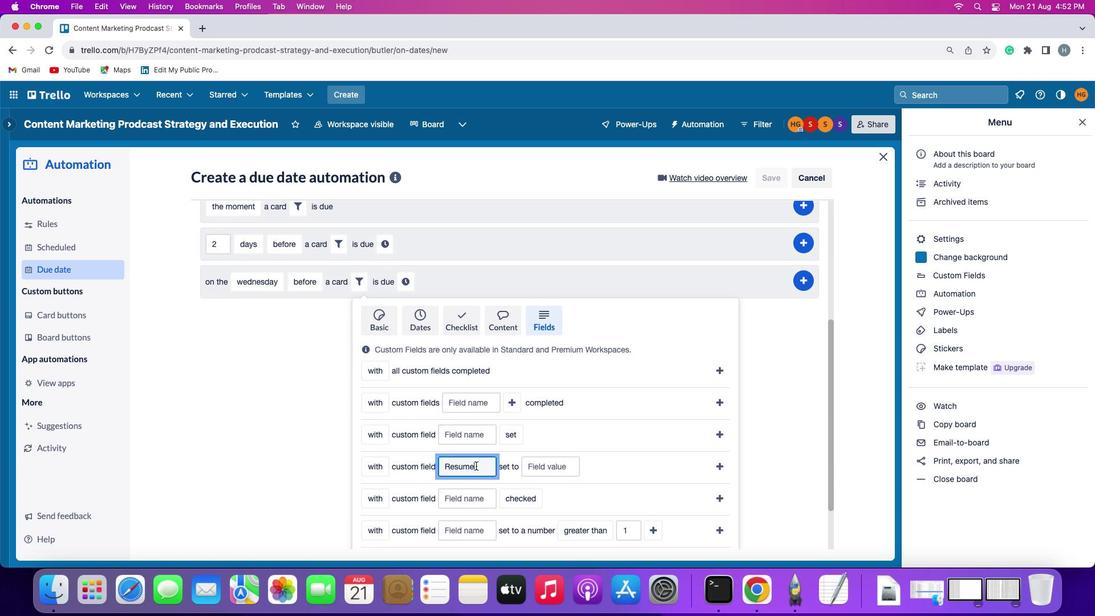 
Action: Mouse moved to (533, 468)
Screenshot: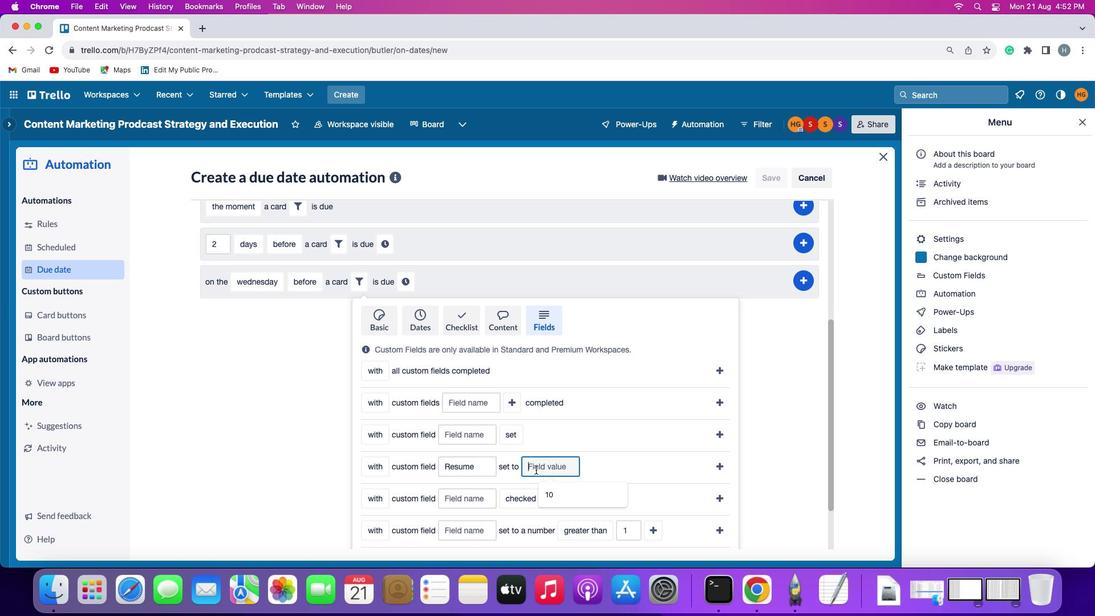 
Action: Mouse pressed left at (533, 468)
Screenshot: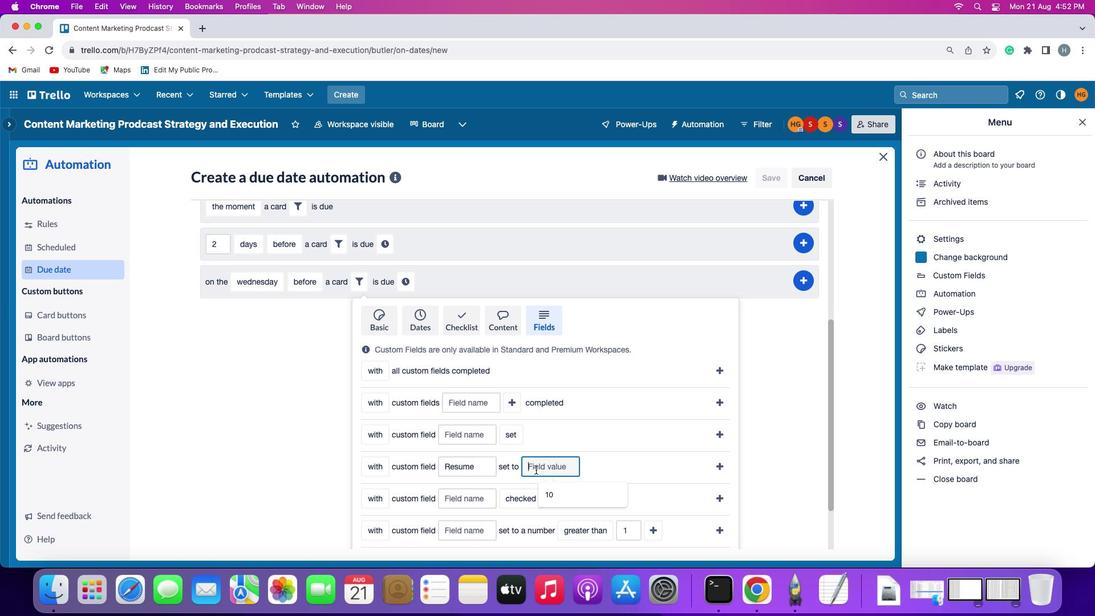
Action: Key pressed '1''0'
Screenshot: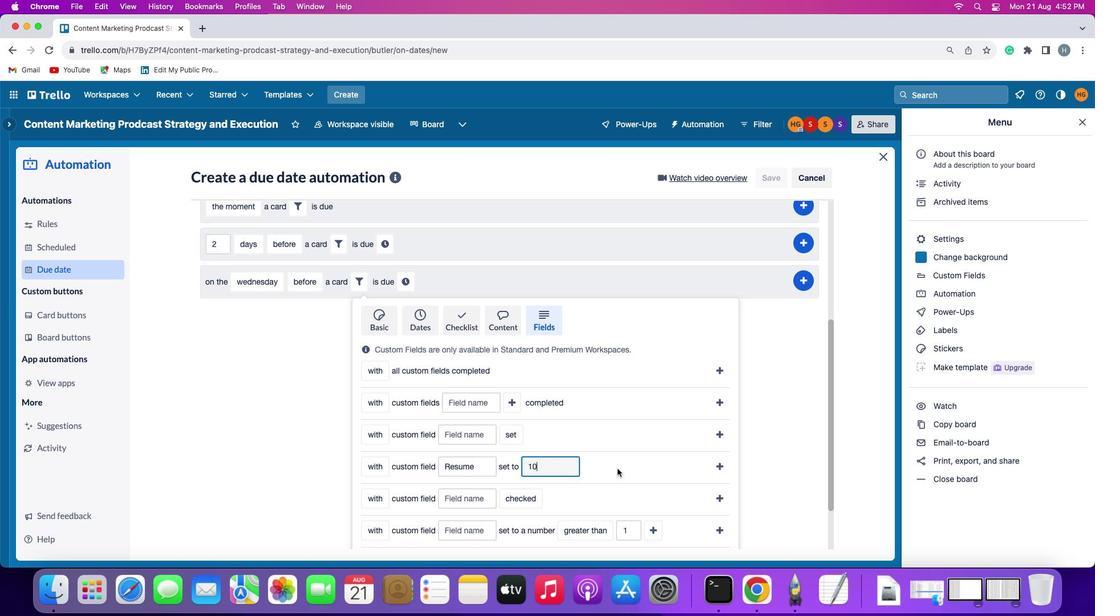 
Action: Mouse moved to (717, 458)
Screenshot: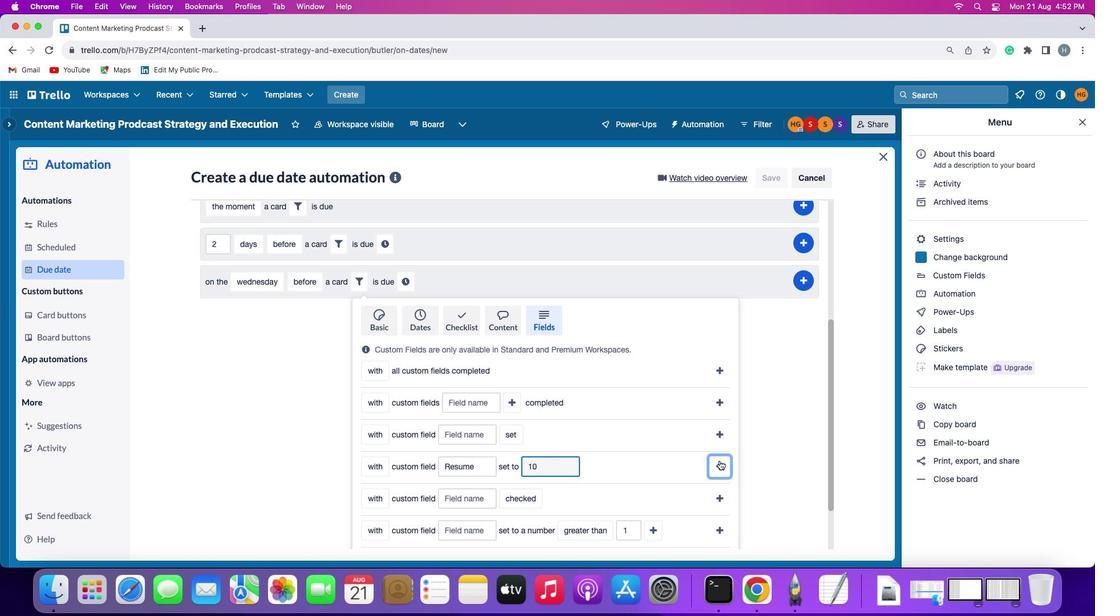 
Action: Mouse pressed left at (717, 458)
Screenshot: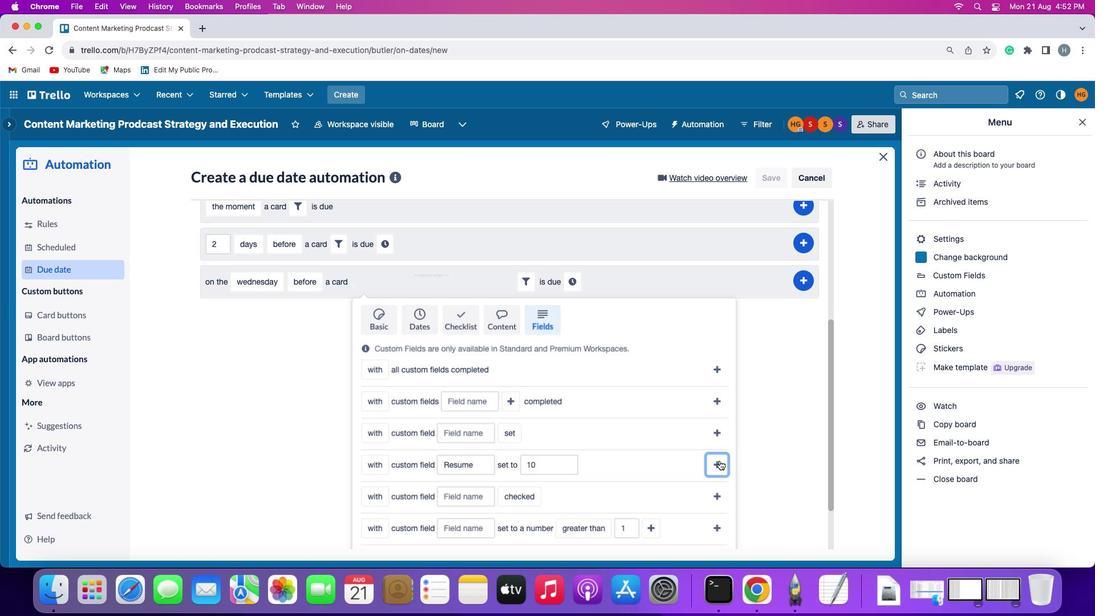 
Action: Mouse moved to (576, 492)
Screenshot: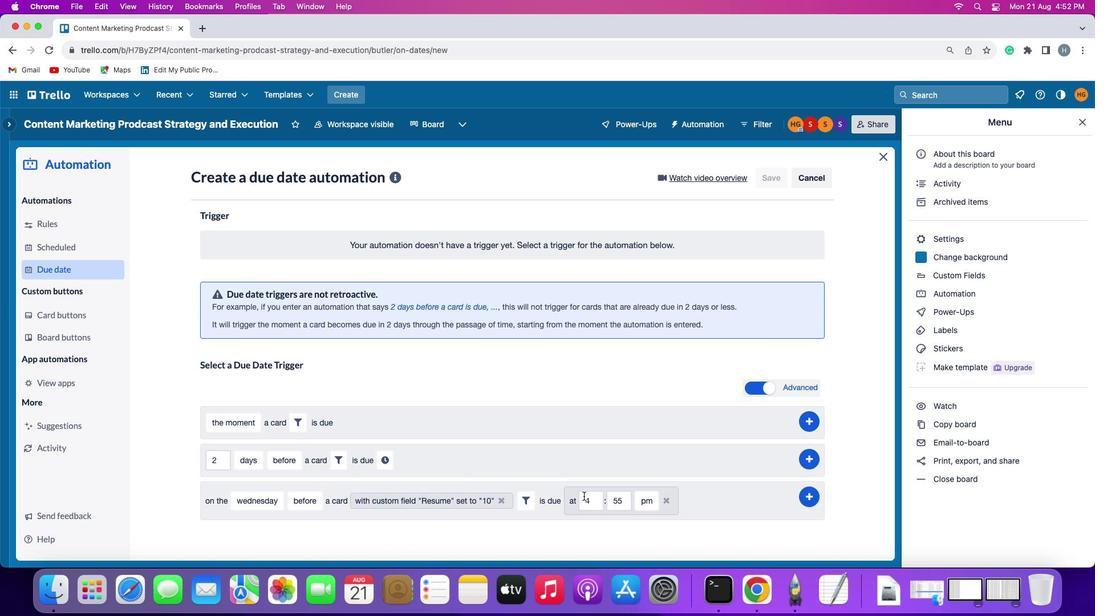 
Action: Mouse pressed left at (576, 492)
Screenshot: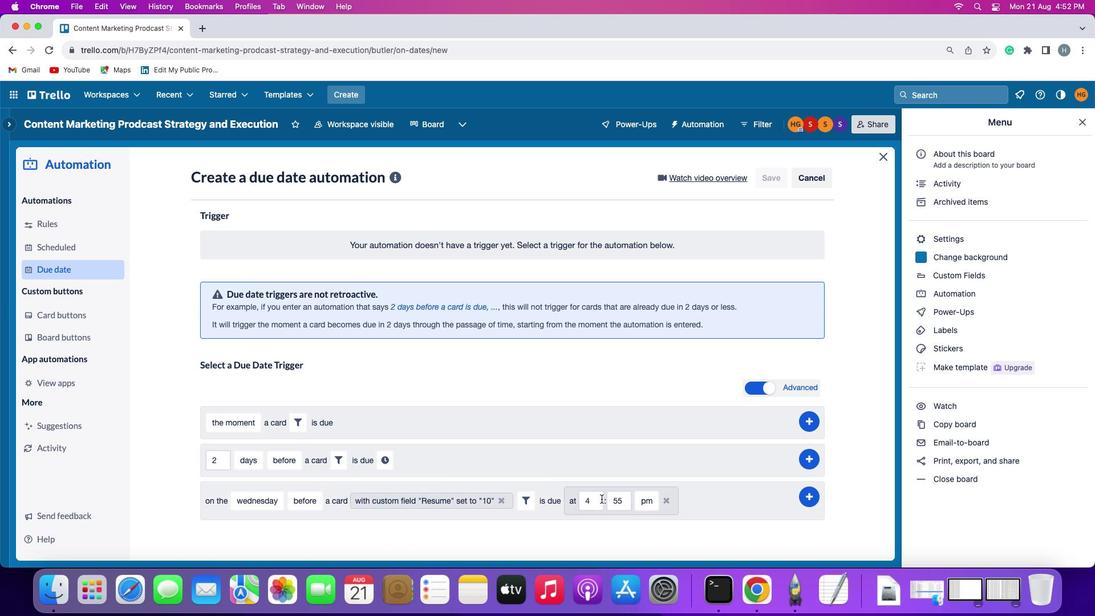 
Action: Mouse moved to (599, 497)
Screenshot: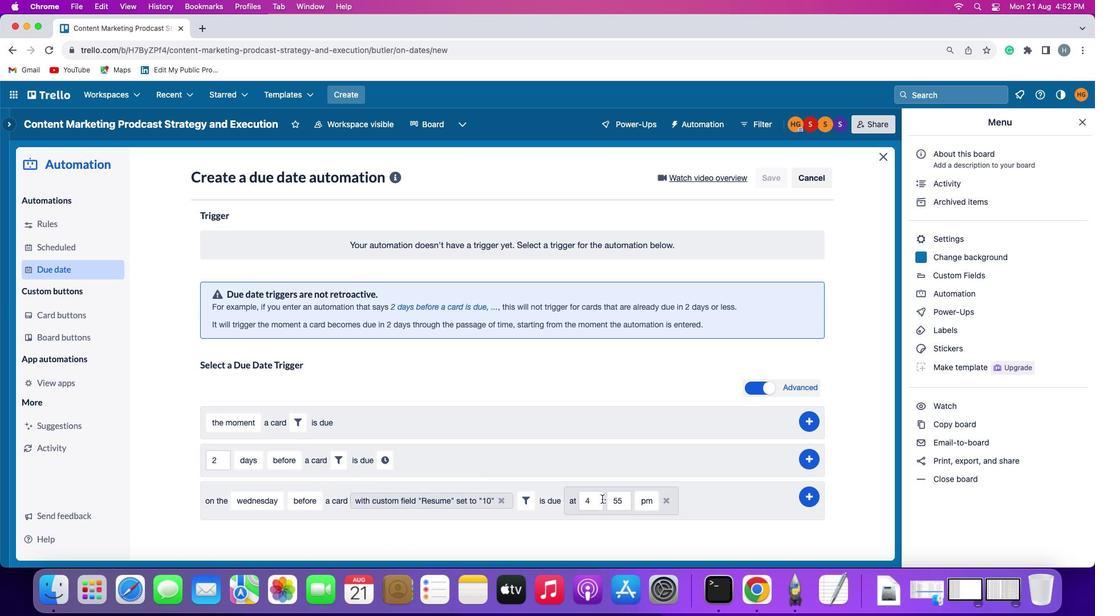 
Action: Mouse pressed left at (599, 497)
Screenshot: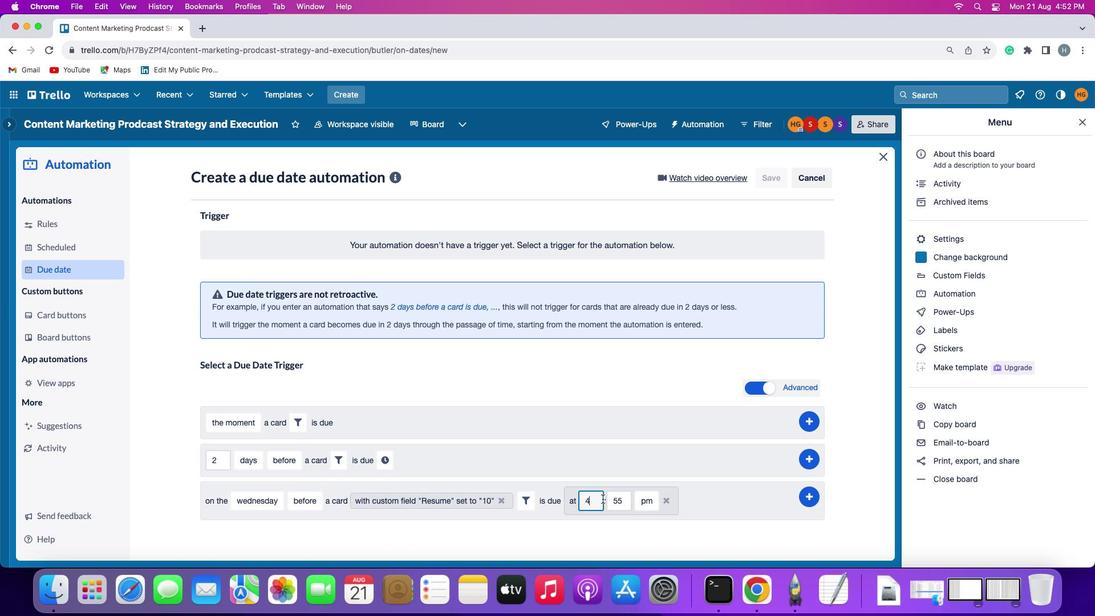 
Action: Mouse moved to (600, 497)
Screenshot: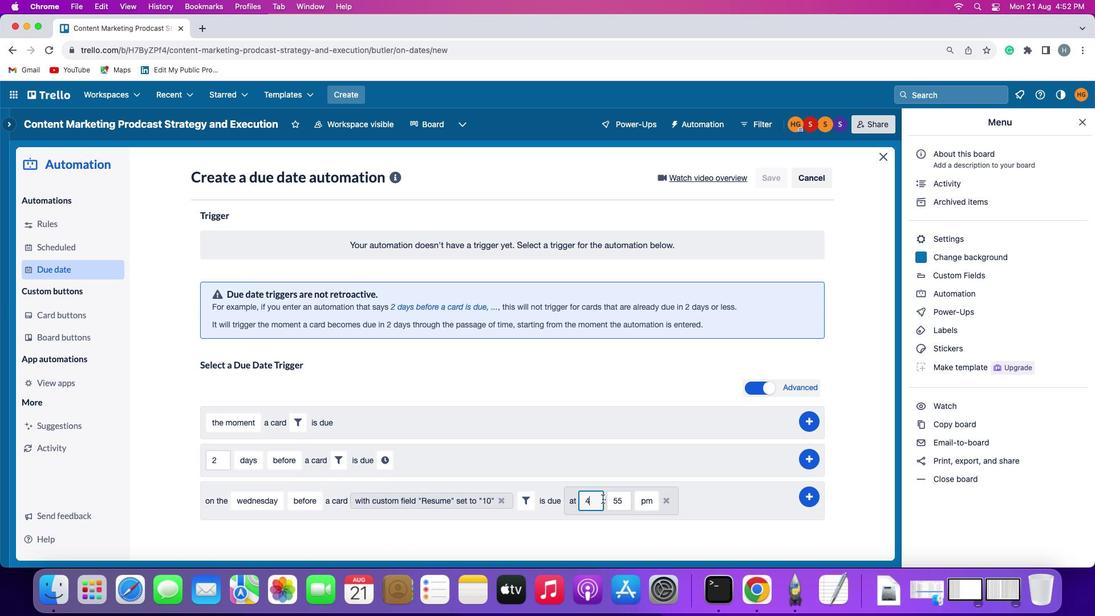 
Action: Key pressed Key.backspace'1''1'
Screenshot: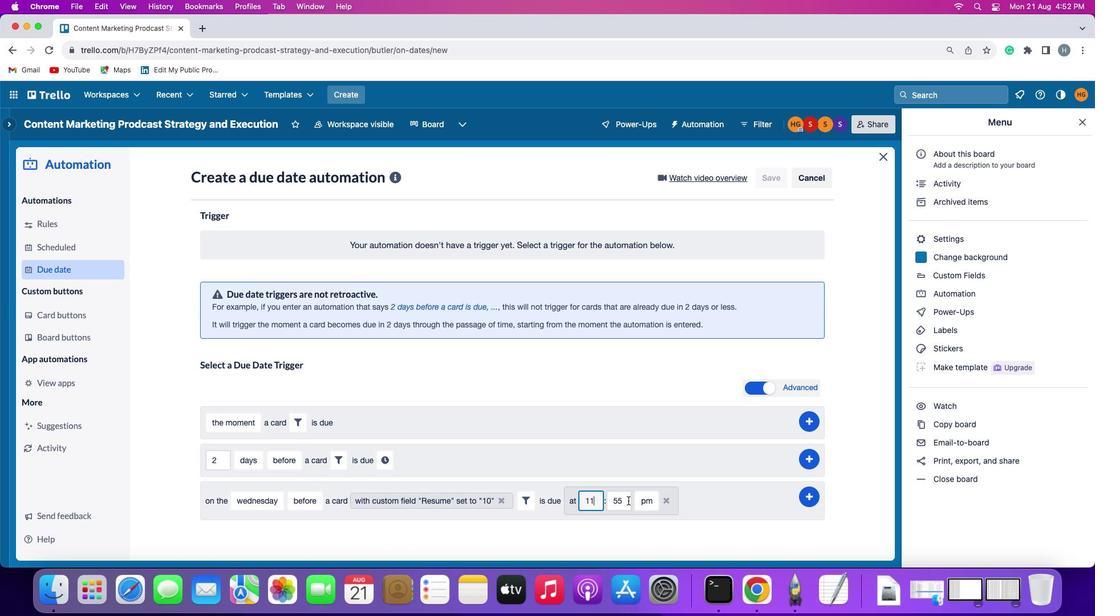 
Action: Mouse moved to (627, 498)
Screenshot: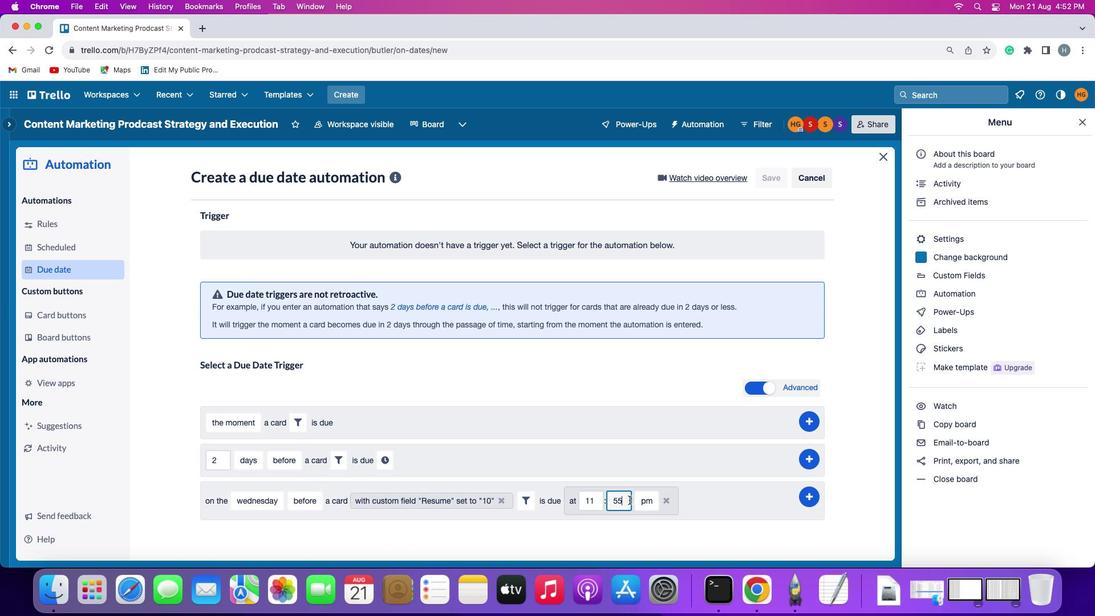 
Action: Mouse pressed left at (627, 498)
Screenshot: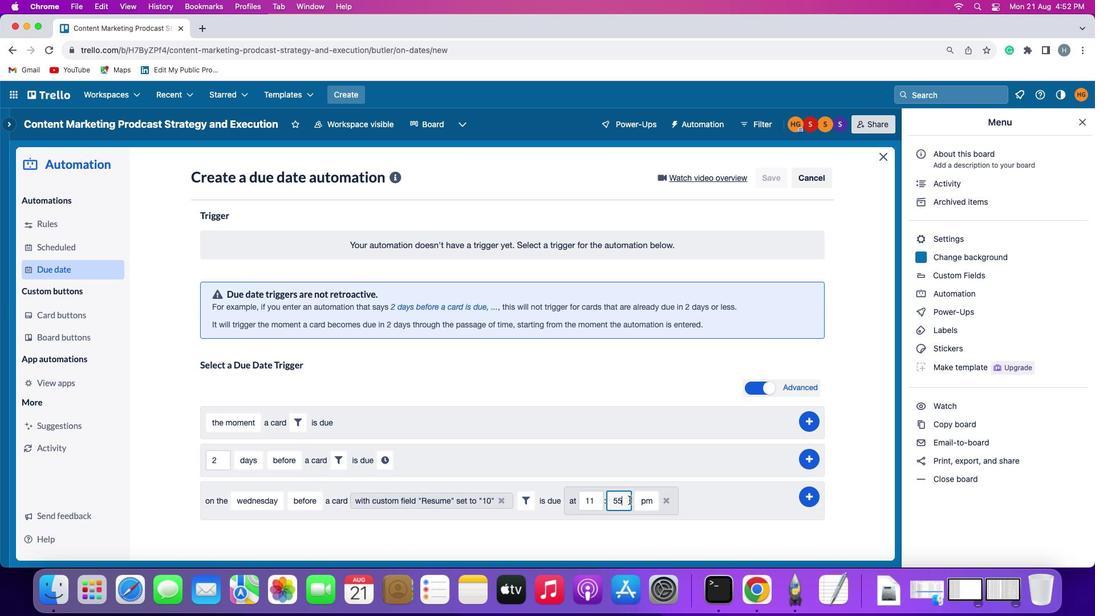 
Action: Mouse moved to (627, 498)
Screenshot: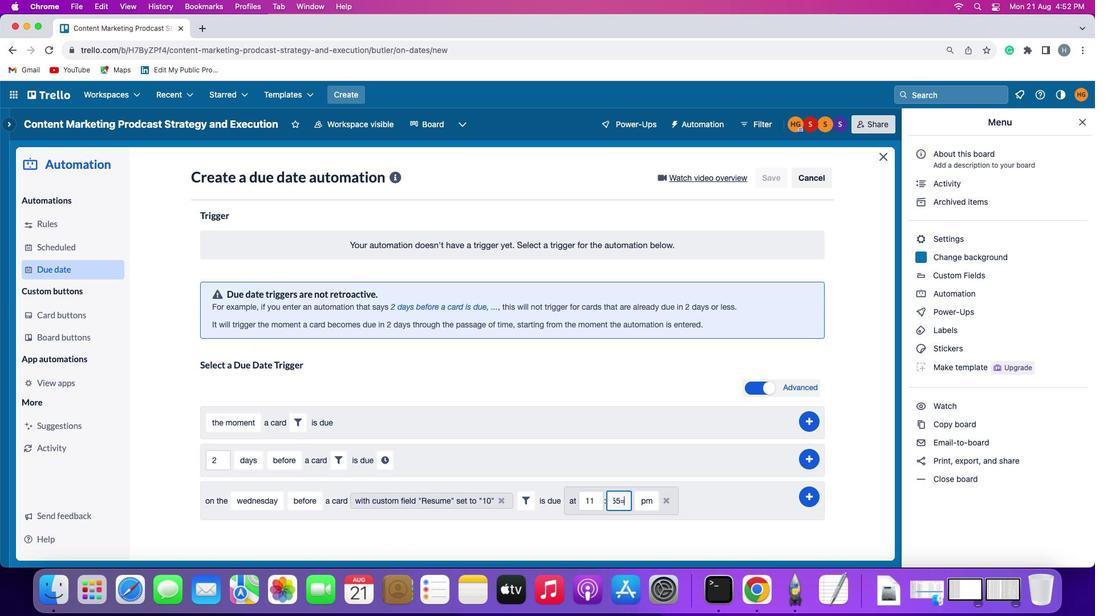 
Action: Key pressed '=''='
Screenshot: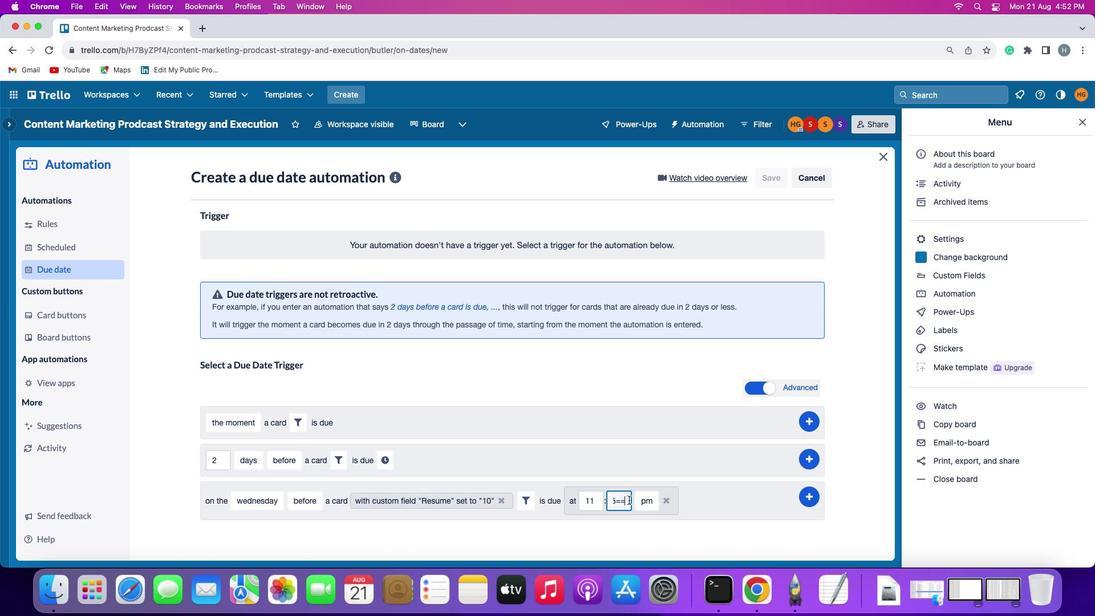 
Action: Mouse moved to (626, 497)
Screenshot: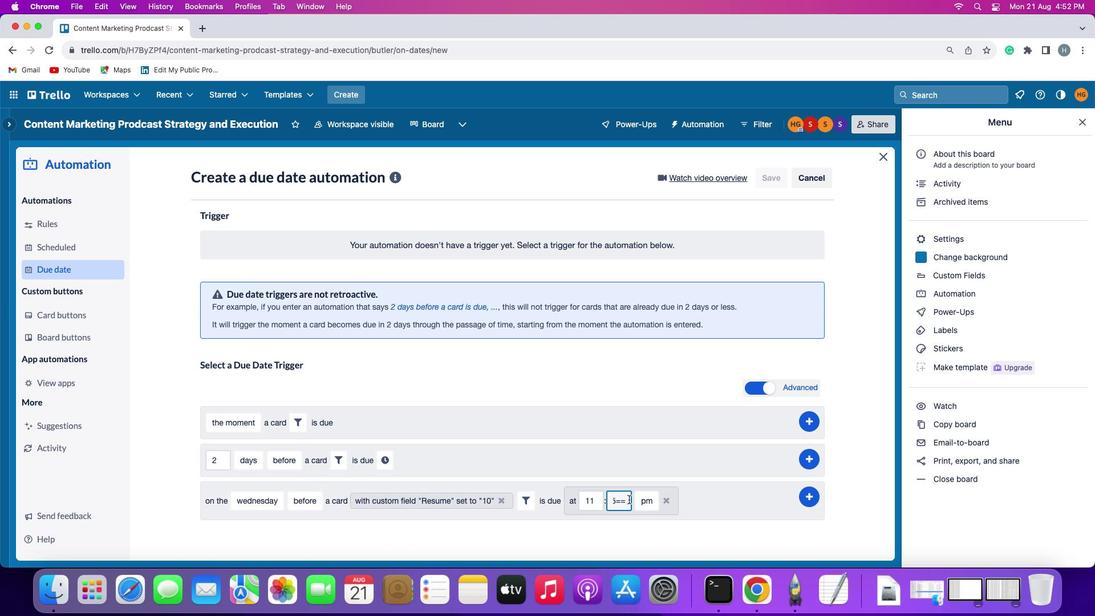 
Action: Key pressed Key.backspaceKey.backspaceKey.backspaceKey.backspaceKey.backspaceKey.backspace
Screenshot: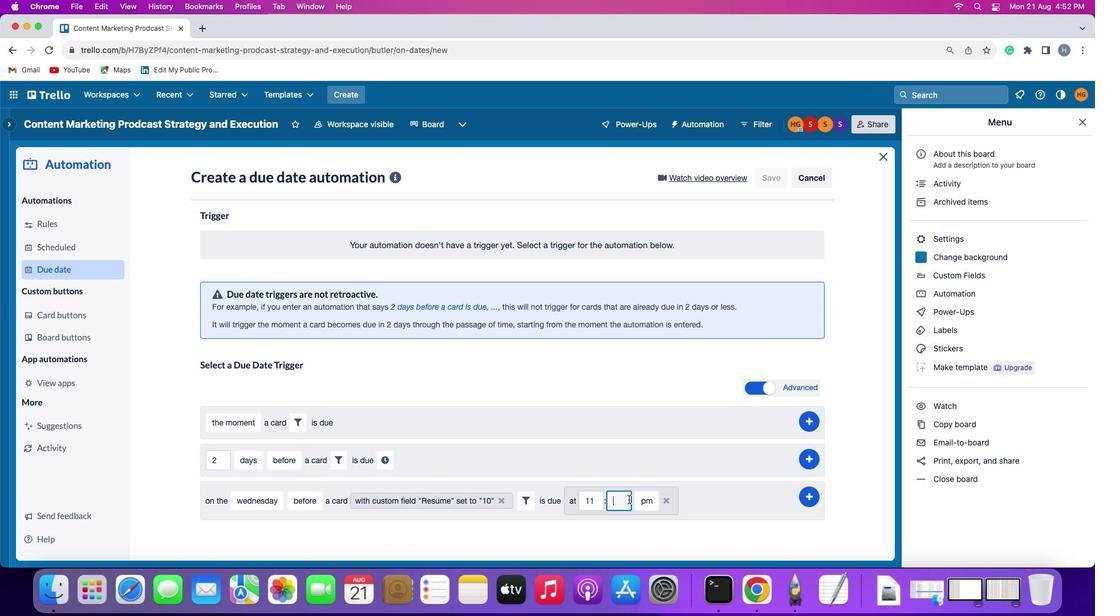 
Action: Mouse moved to (626, 497)
Screenshot: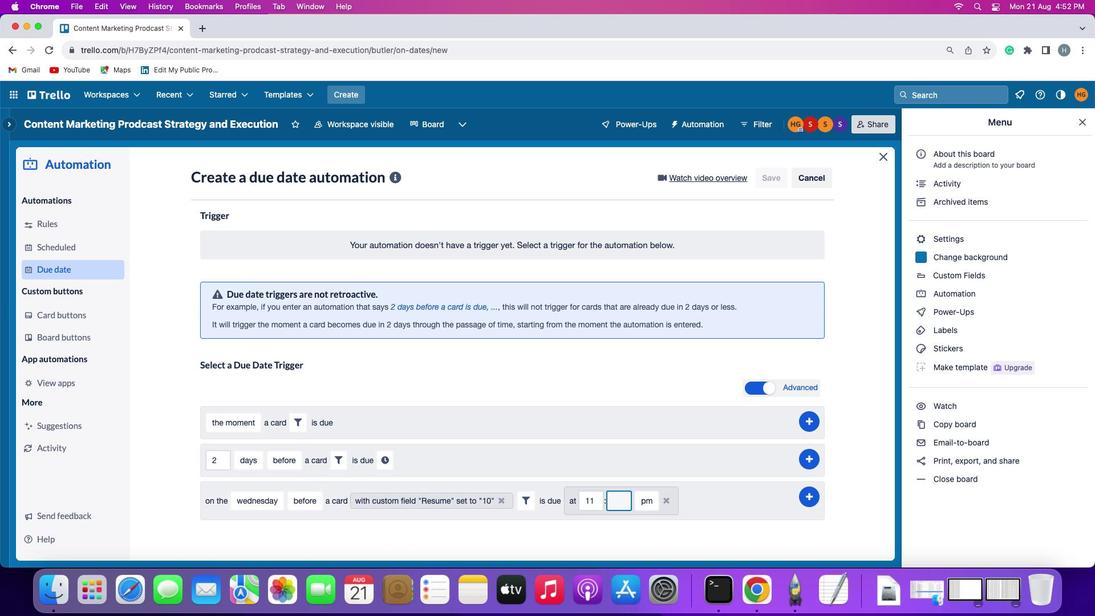 
Action: Key pressed '0'
Screenshot: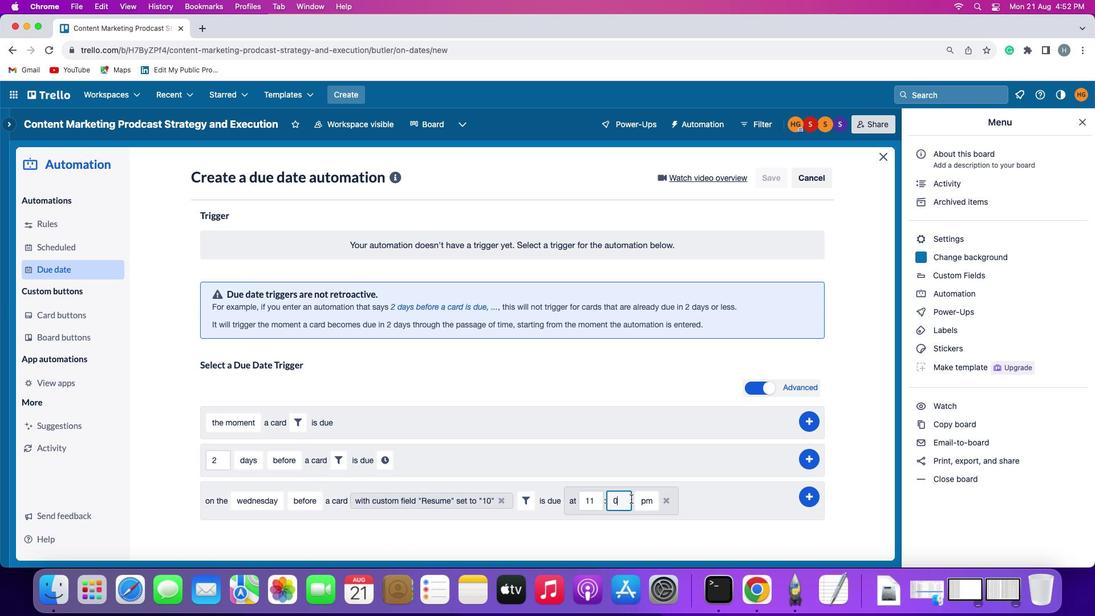 
Action: Mouse moved to (634, 496)
Screenshot: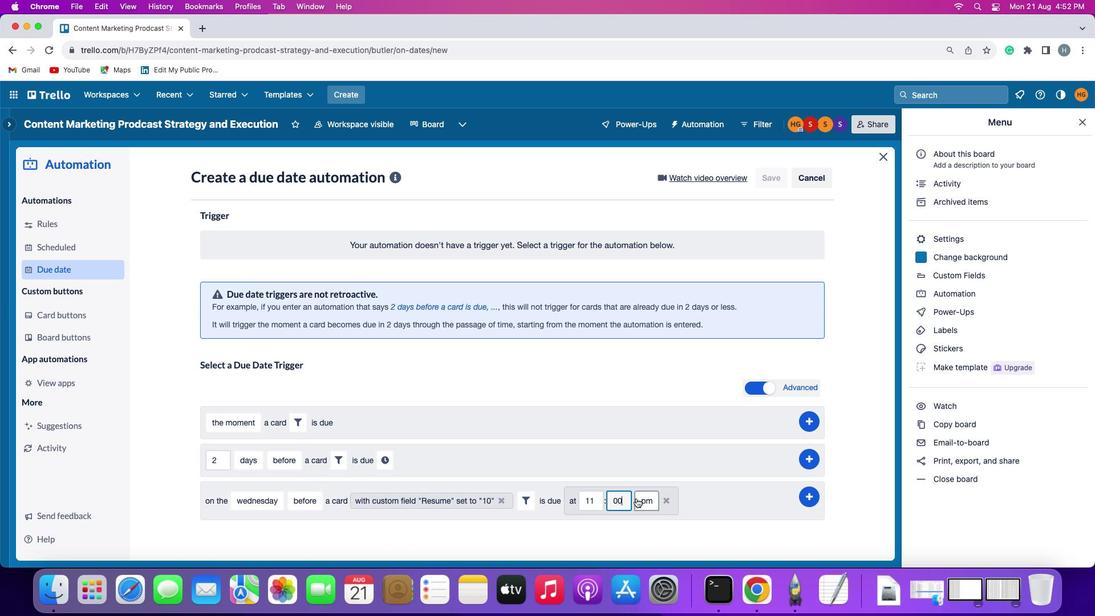 
Action: Key pressed '0'
Screenshot: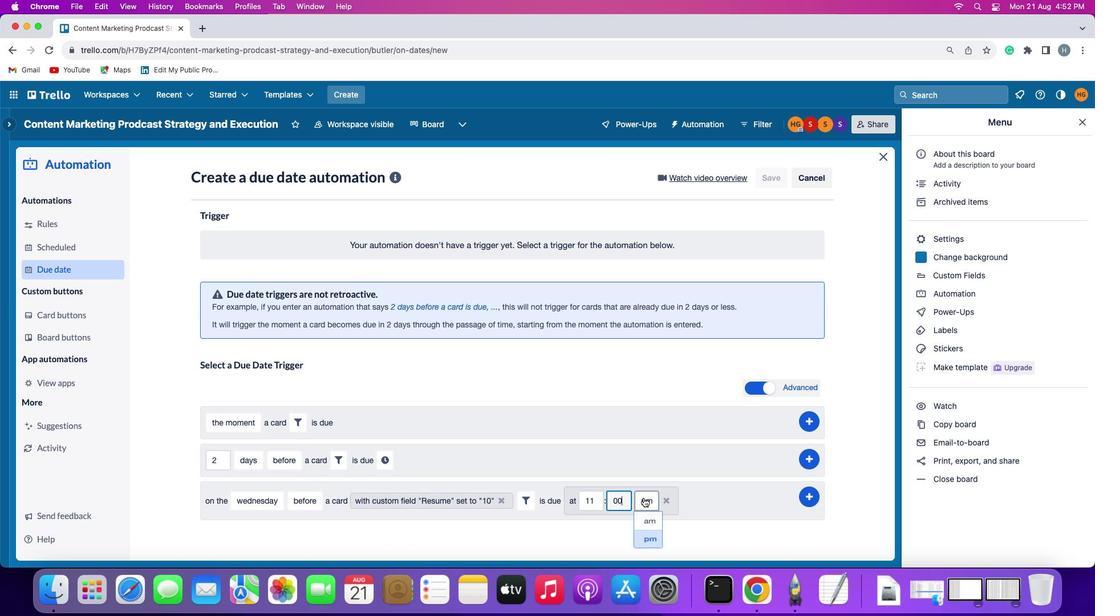 
Action: Mouse moved to (642, 495)
Screenshot: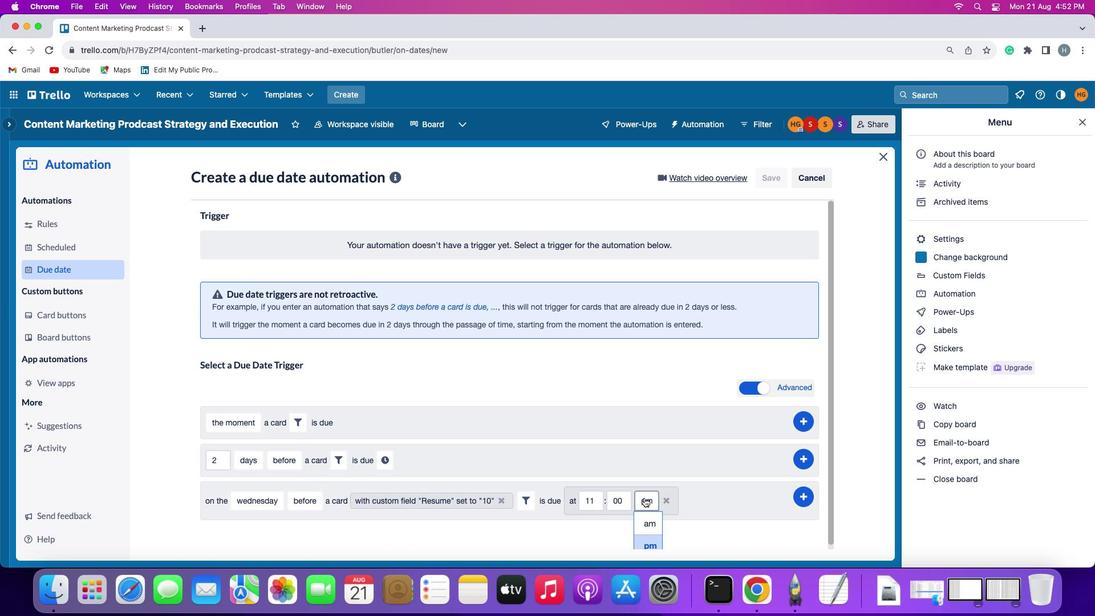 
Action: Mouse pressed left at (642, 495)
Screenshot: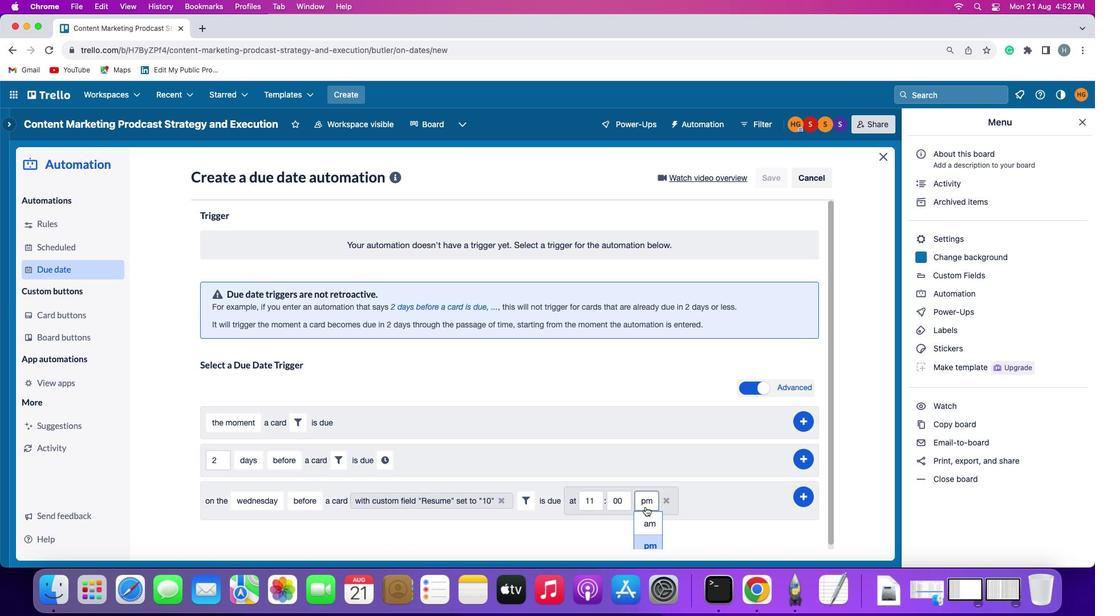 
Action: Mouse moved to (648, 519)
Screenshot: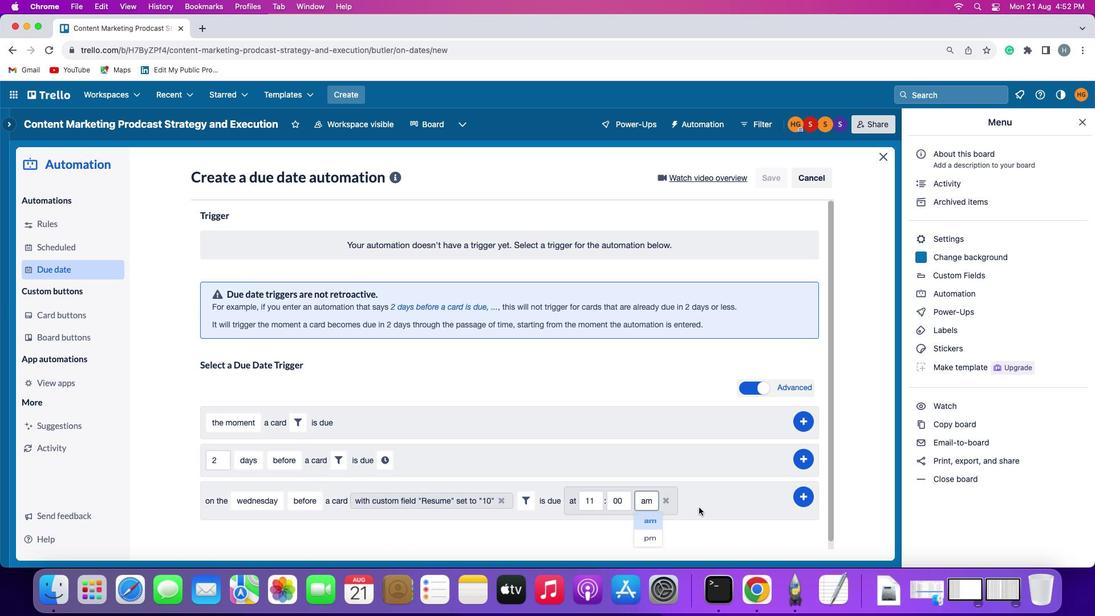
Action: Mouse pressed left at (648, 519)
Screenshot: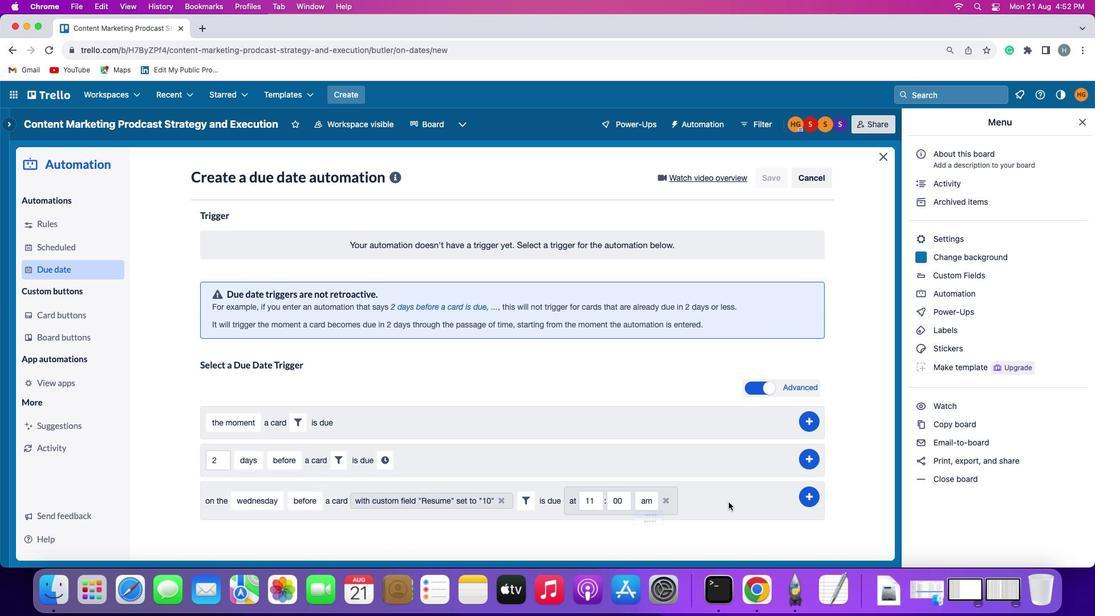 
Action: Mouse moved to (803, 491)
Screenshot: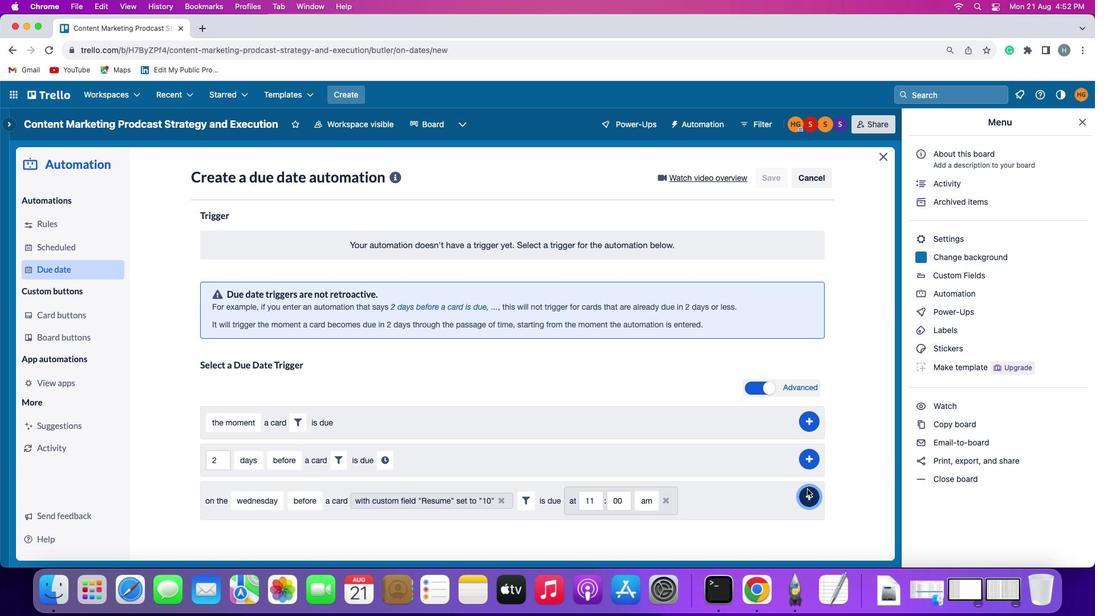 
Action: Mouse pressed left at (803, 491)
Screenshot: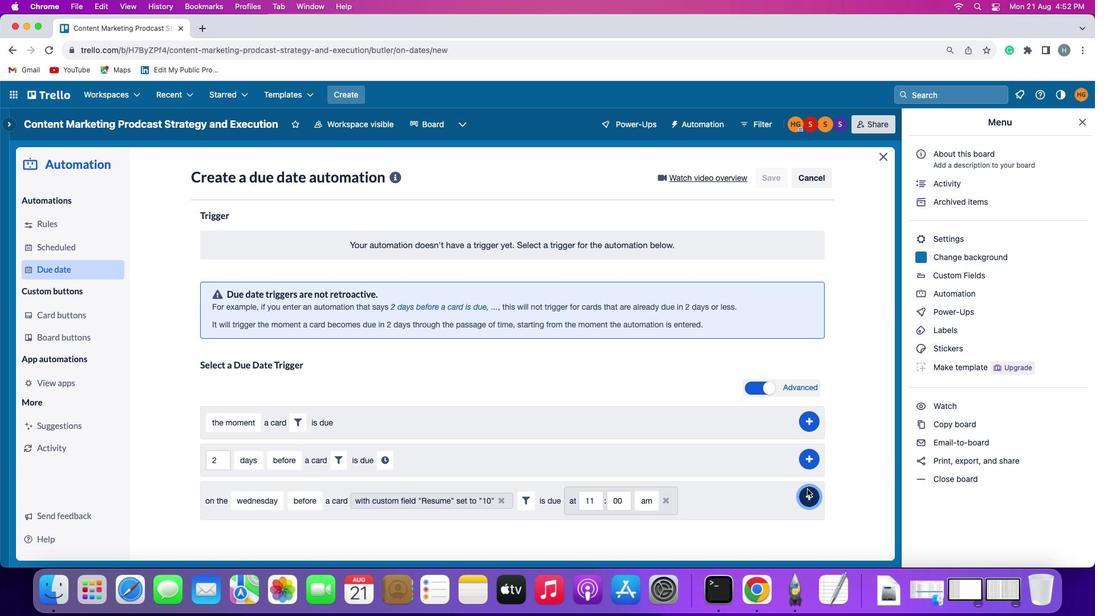 
Action: Mouse moved to (841, 433)
Screenshot: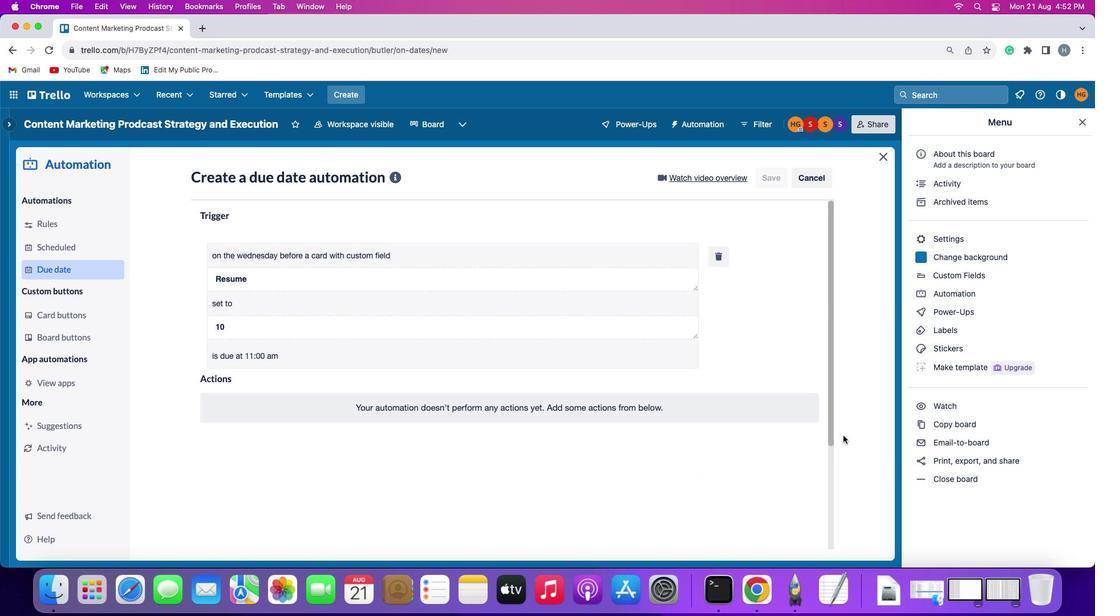 
